Task: Find connections with filter location Laranjeiras with filter topic #Educationwith filter profile language English with filter current company SINCLUS with filter school Bangalore Jobs youth with filter industry Credit Intermediation with filter service category Real Estate with filter keywords title Receptionist
Action: Mouse moved to (487, 66)
Screenshot: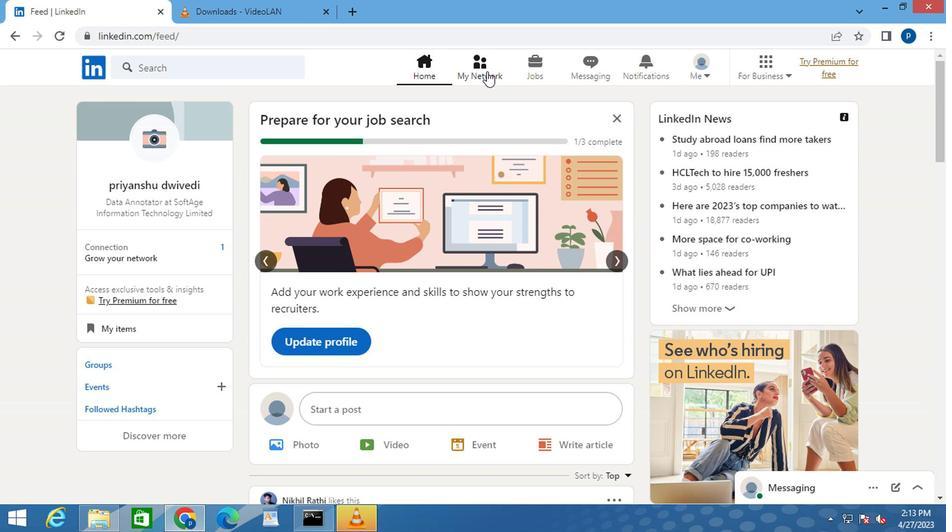
Action: Mouse pressed left at (487, 66)
Screenshot: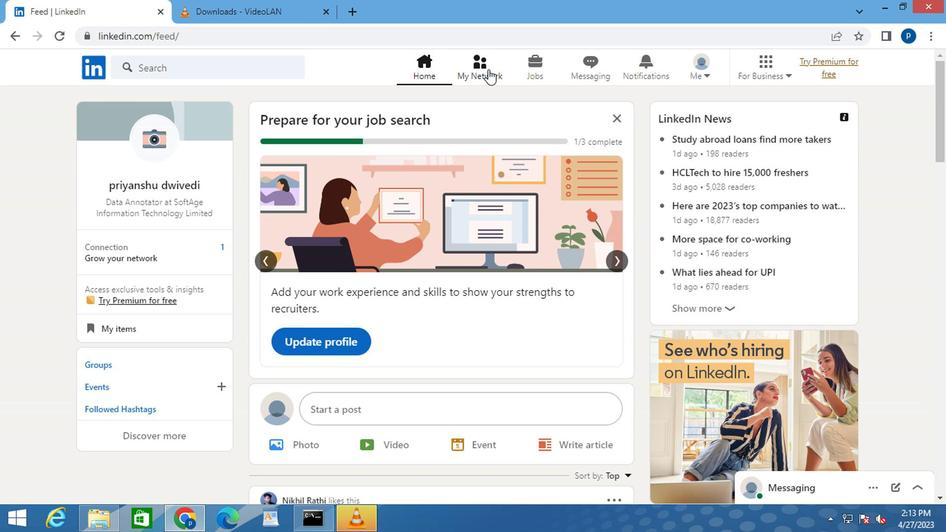 
Action: Mouse moved to (154, 143)
Screenshot: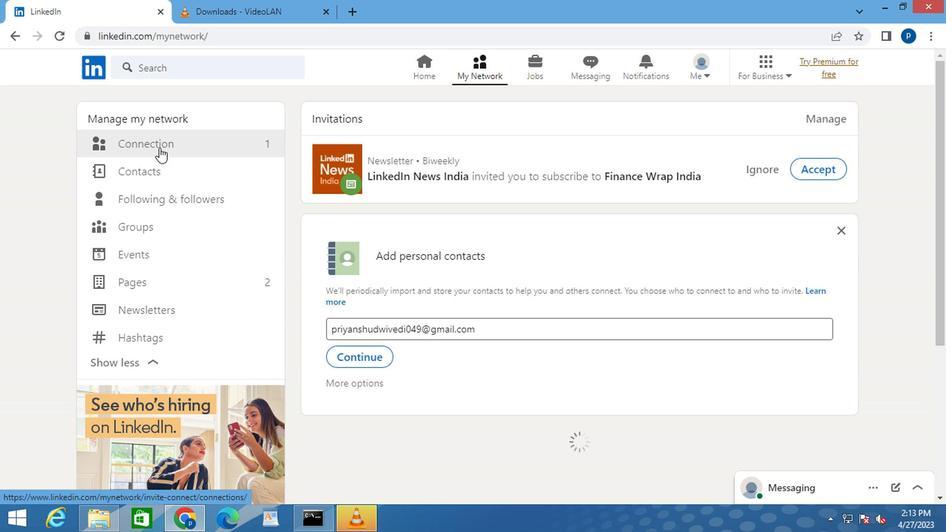
Action: Mouse pressed left at (154, 143)
Screenshot: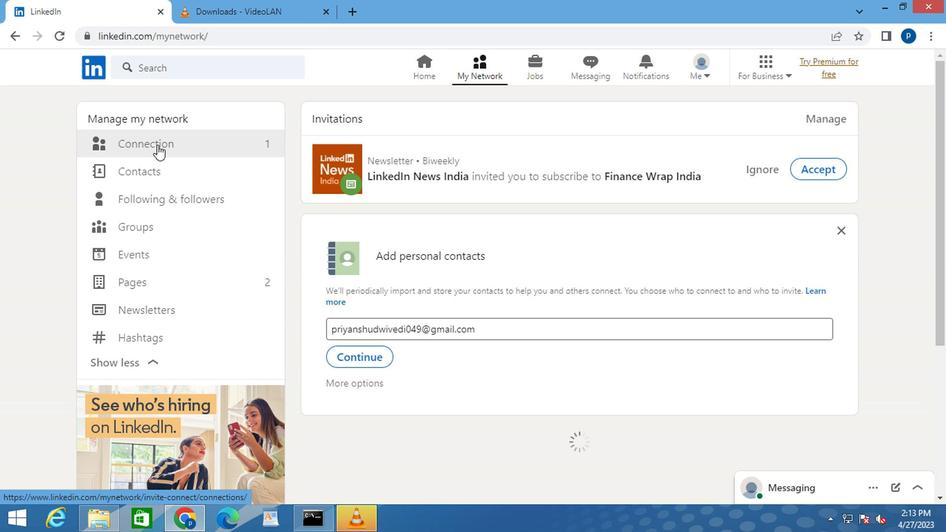 
Action: Mouse moved to (581, 144)
Screenshot: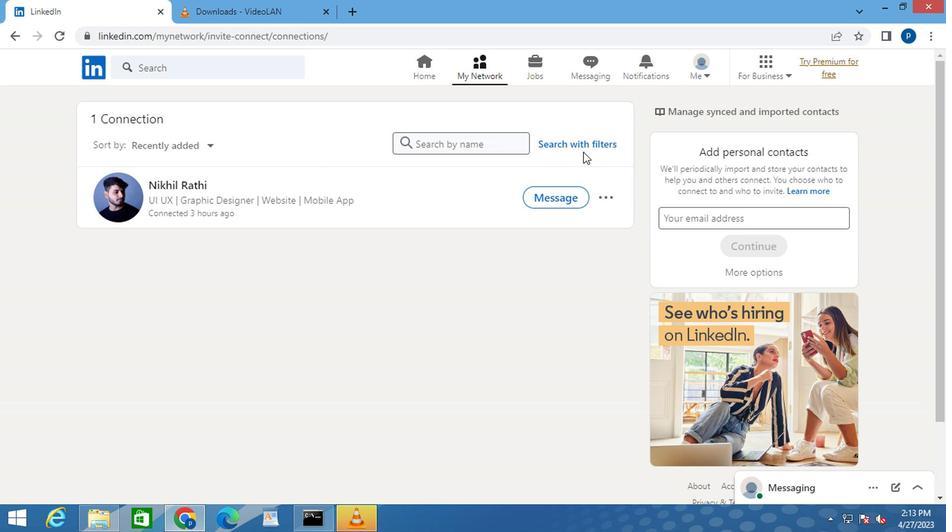 
Action: Mouse pressed left at (581, 144)
Screenshot: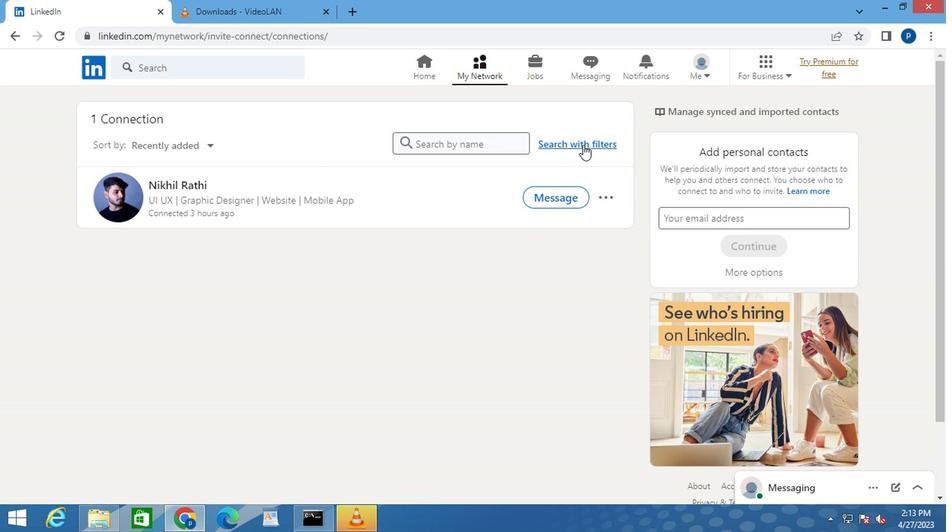 
Action: Mouse moved to (501, 107)
Screenshot: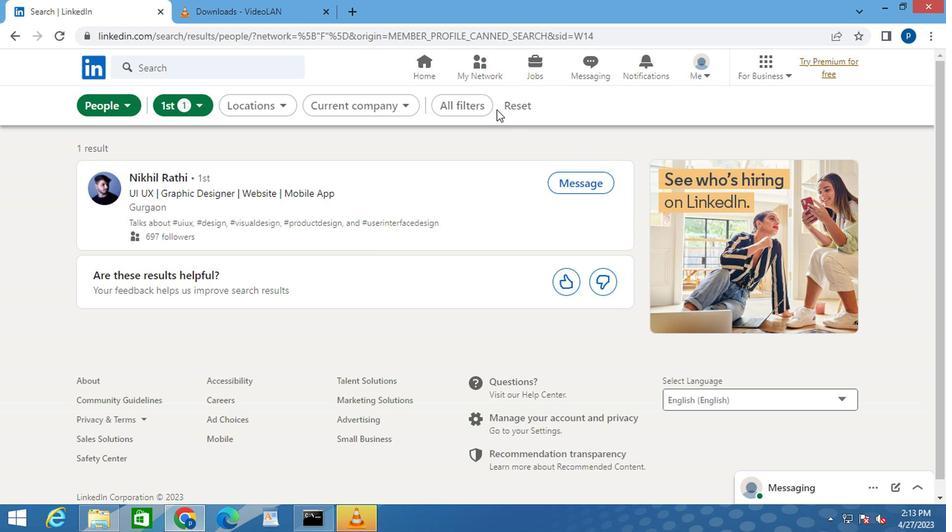 
Action: Mouse pressed left at (501, 107)
Screenshot: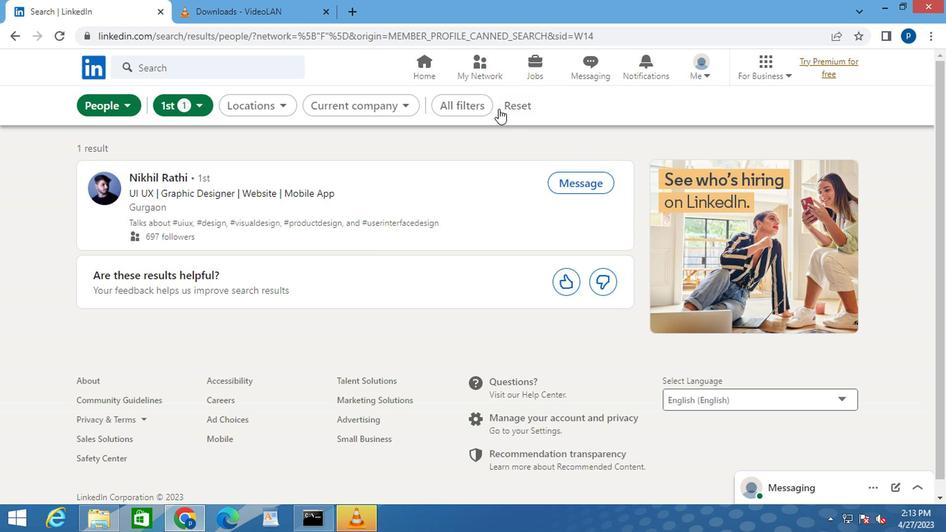 
Action: Mouse moved to (501, 107)
Screenshot: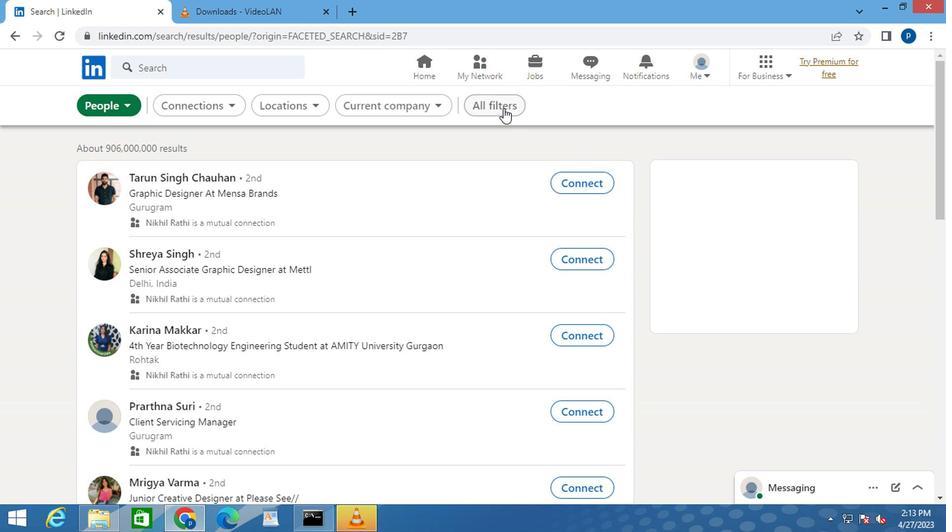 
Action: Mouse pressed left at (501, 107)
Screenshot: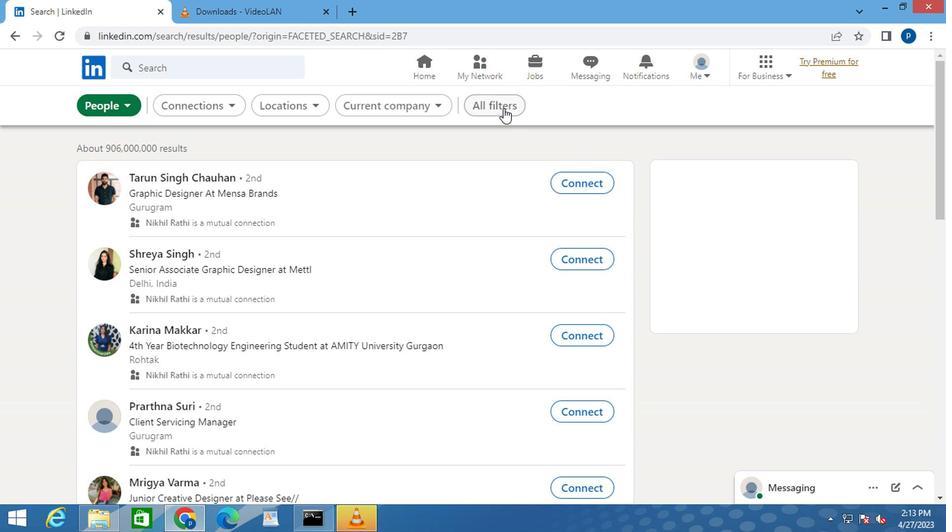 
Action: Mouse moved to (725, 300)
Screenshot: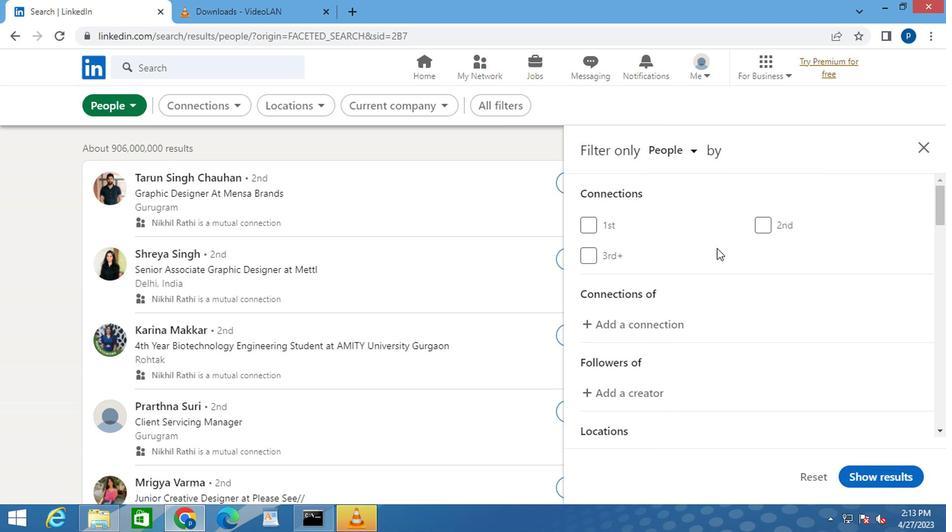 
Action: Mouse scrolled (725, 300) with delta (0, 0)
Screenshot: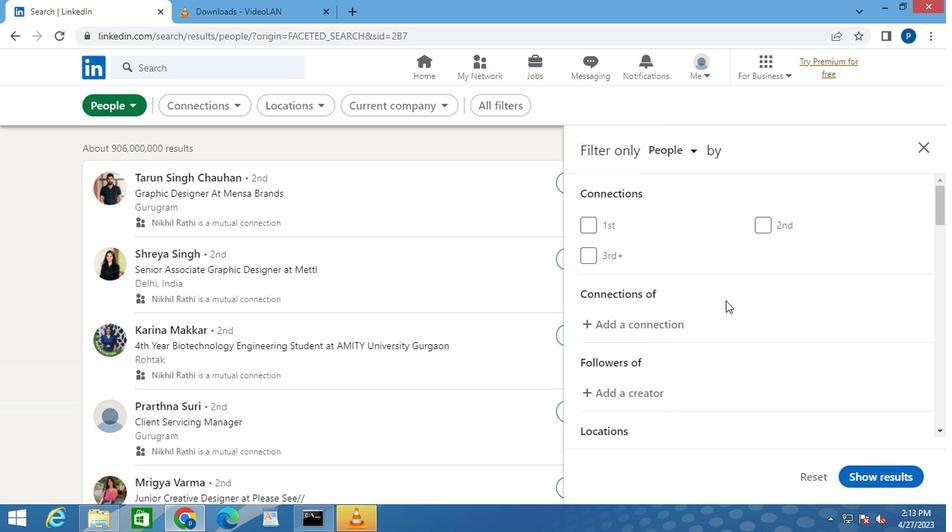 
Action: Mouse scrolled (725, 300) with delta (0, 0)
Screenshot: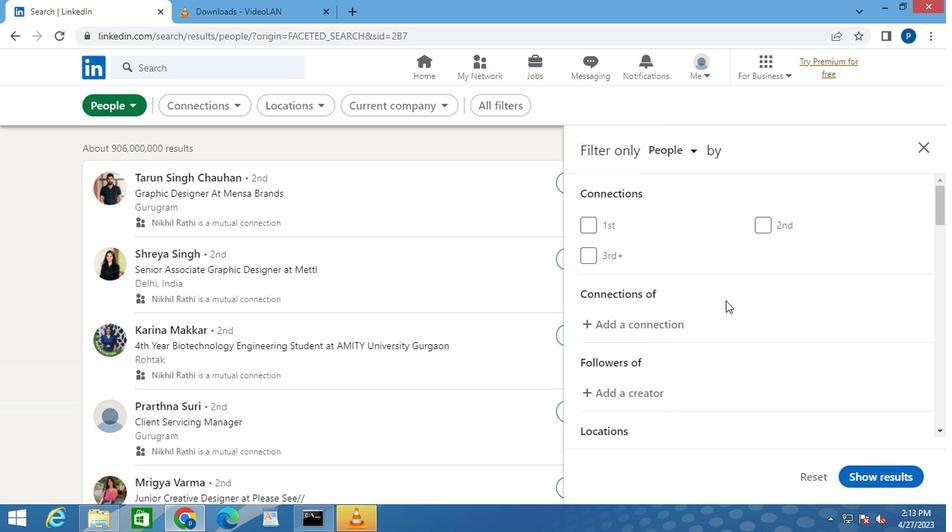 
Action: Mouse moved to (763, 326)
Screenshot: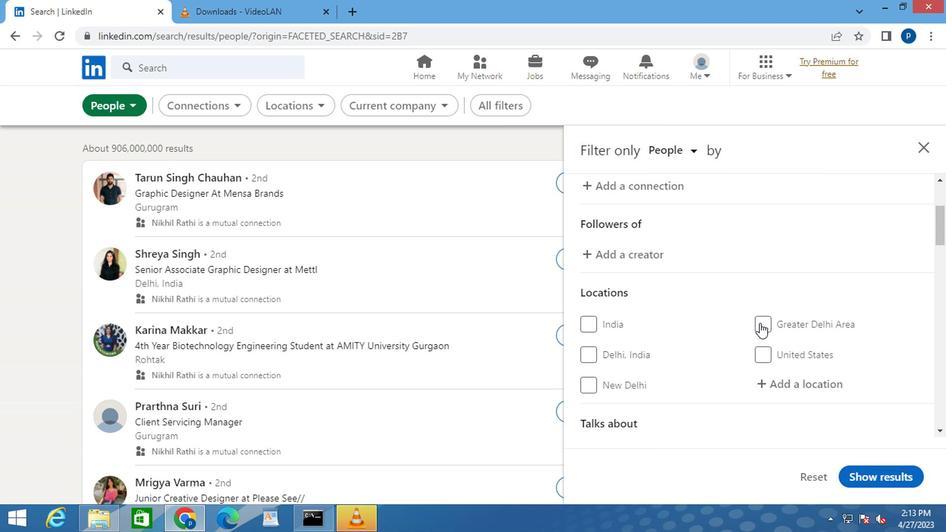 
Action: Mouse scrolled (763, 326) with delta (0, 0)
Screenshot: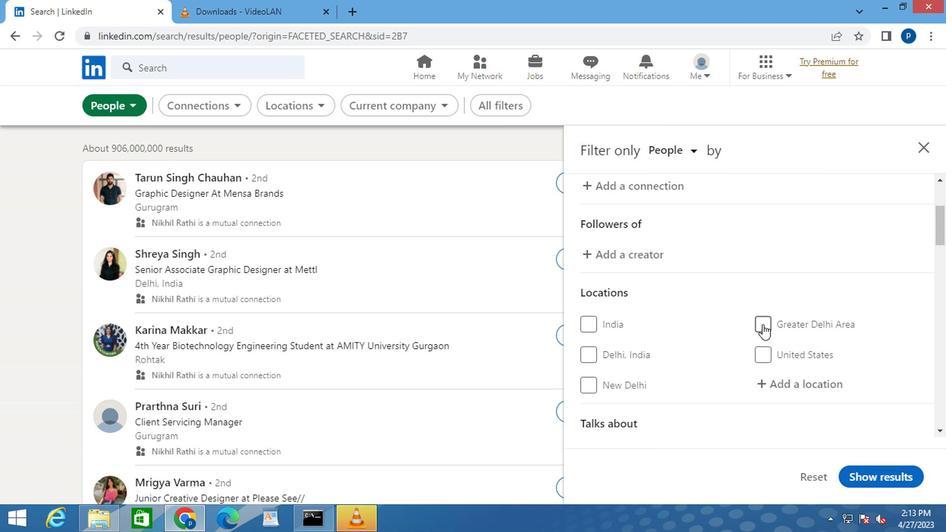 
Action: Mouse moved to (775, 319)
Screenshot: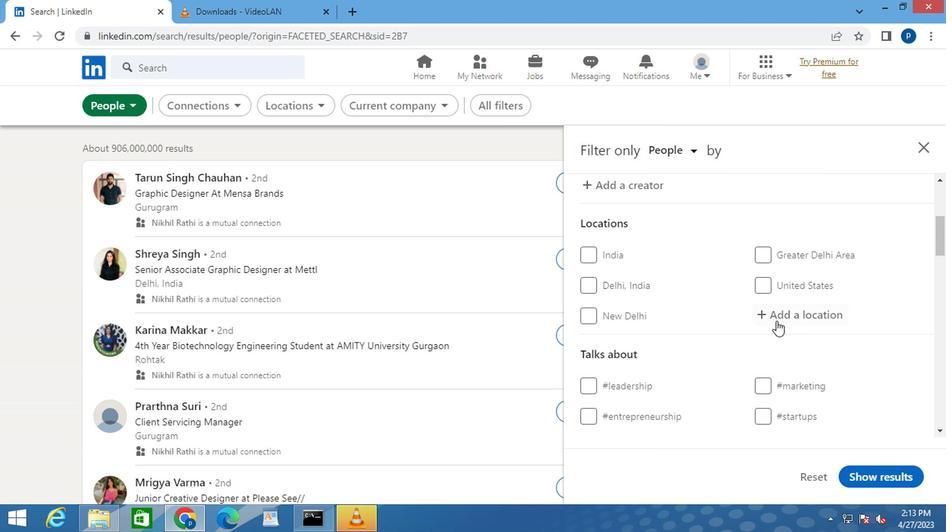 
Action: Mouse pressed left at (775, 319)
Screenshot: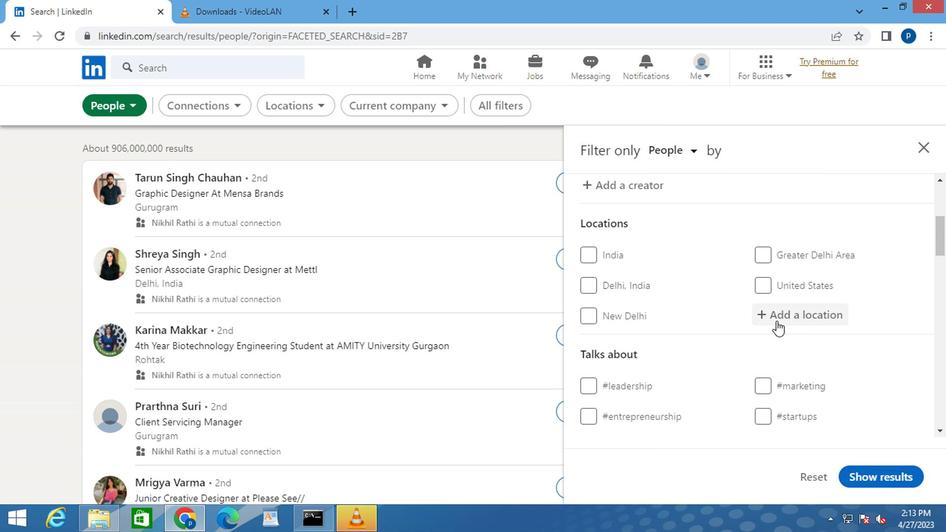 
Action: Key pressed <Key.caps_lock>l<Key.caps_lock>aranjeiras
Screenshot: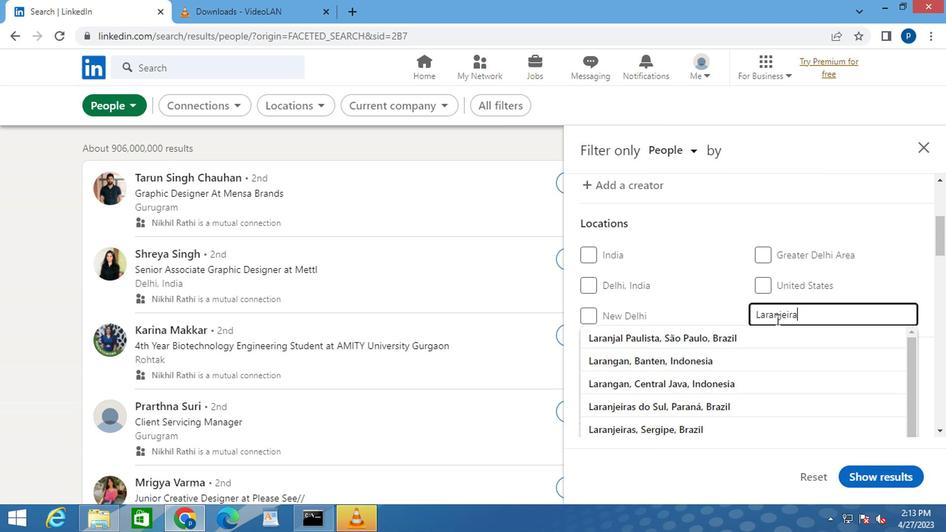 
Action: Mouse moved to (699, 338)
Screenshot: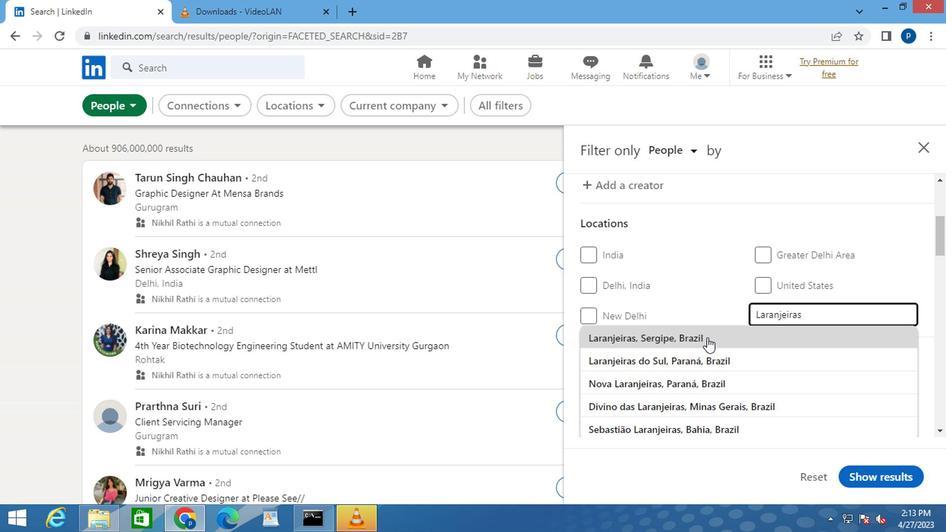 
Action: Mouse pressed left at (699, 338)
Screenshot: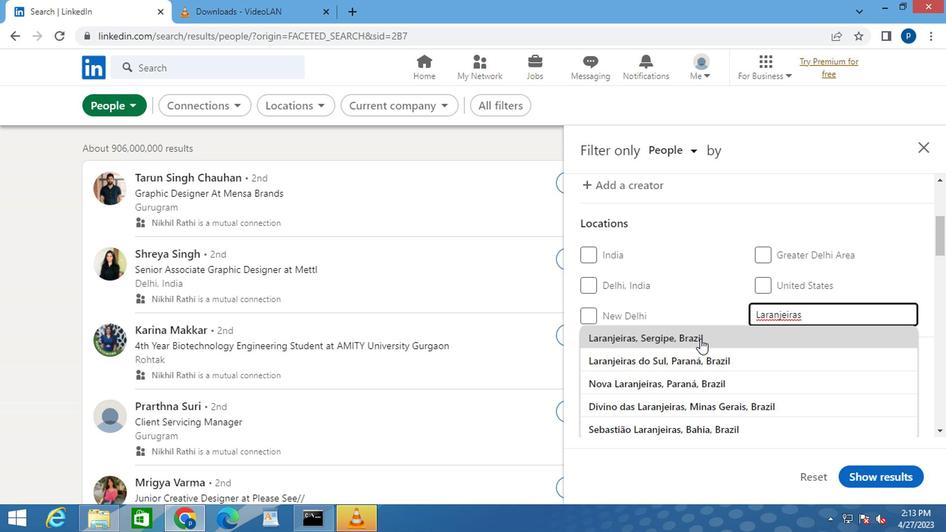 
Action: Mouse moved to (699, 338)
Screenshot: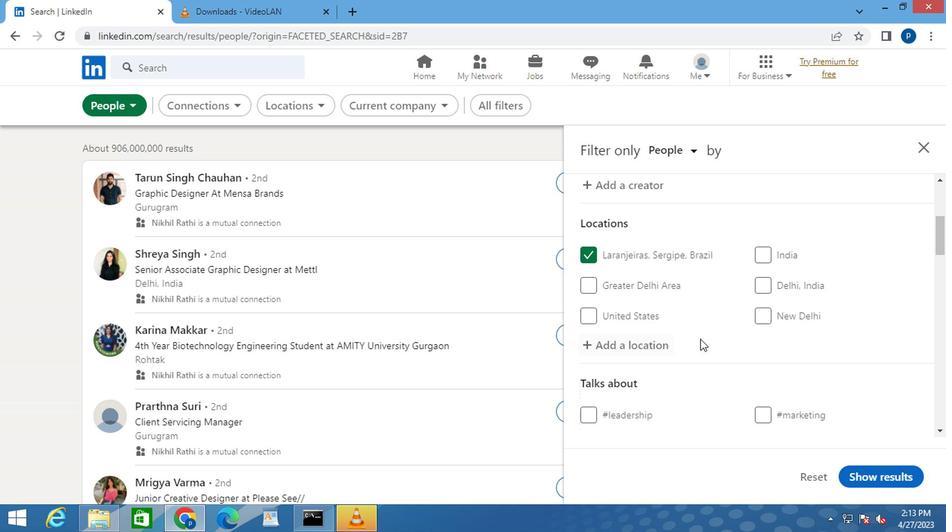 
Action: Mouse scrolled (699, 337) with delta (0, 0)
Screenshot: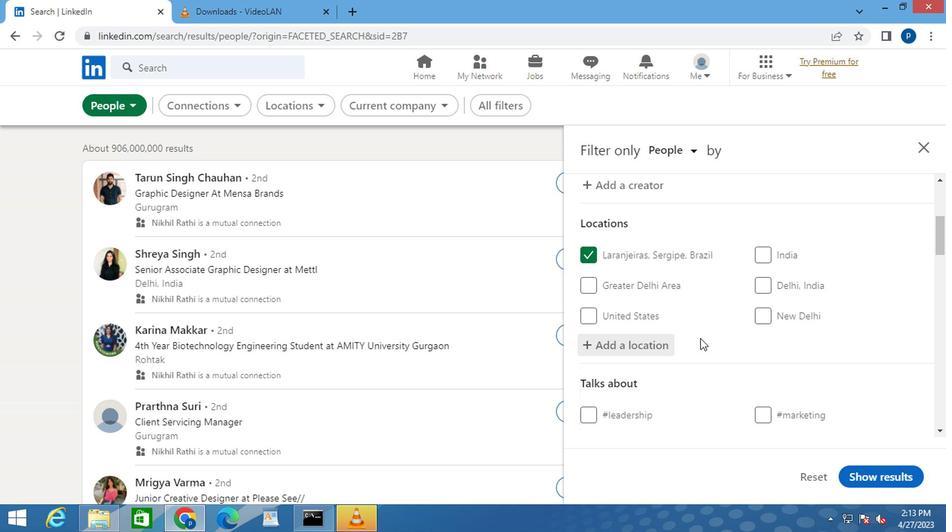 
Action: Mouse scrolled (699, 337) with delta (0, 0)
Screenshot: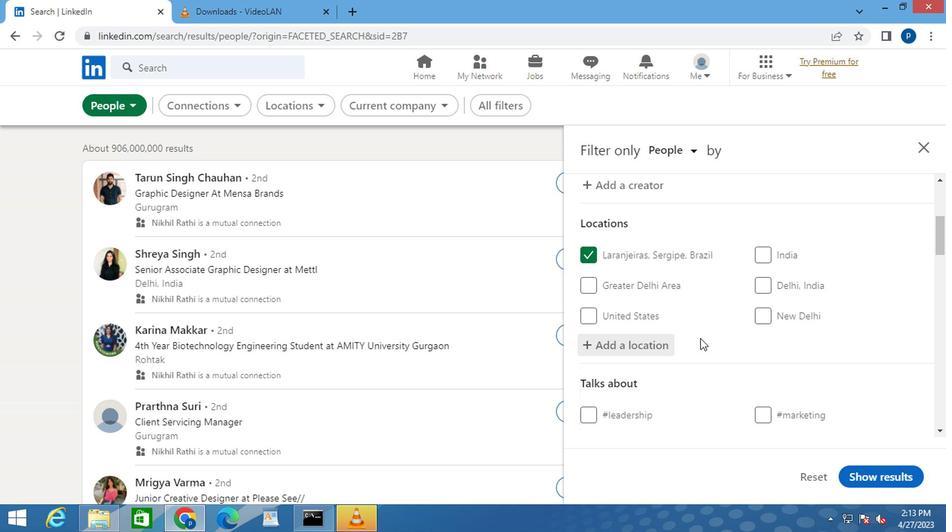 
Action: Mouse moved to (831, 345)
Screenshot: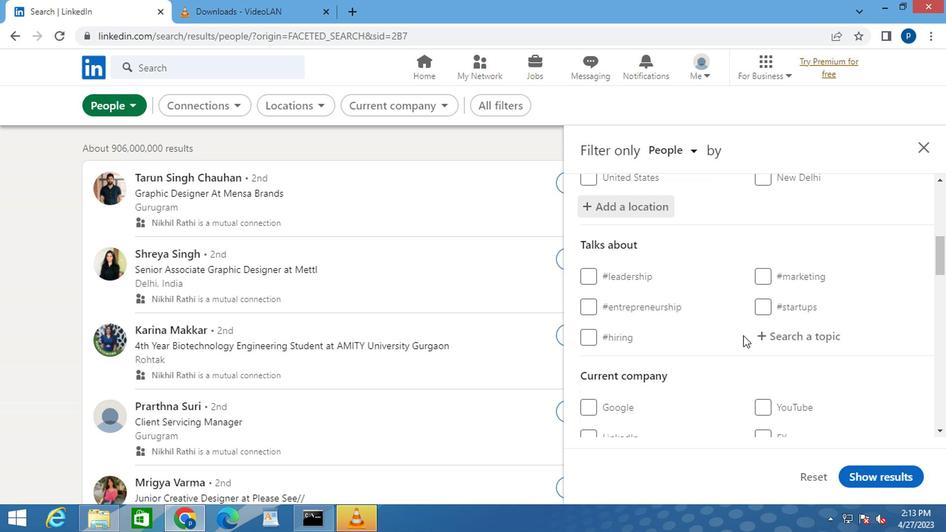 
Action: Mouse pressed left at (831, 345)
Screenshot: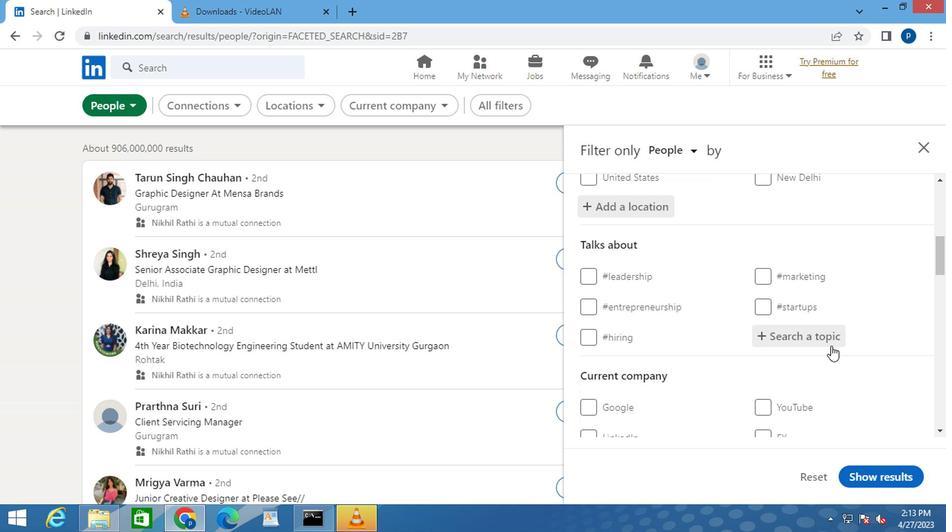 
Action: Key pressed <Key.shift>#<Key.caps_lock>E<Key.caps_lock>DUCATION
Screenshot: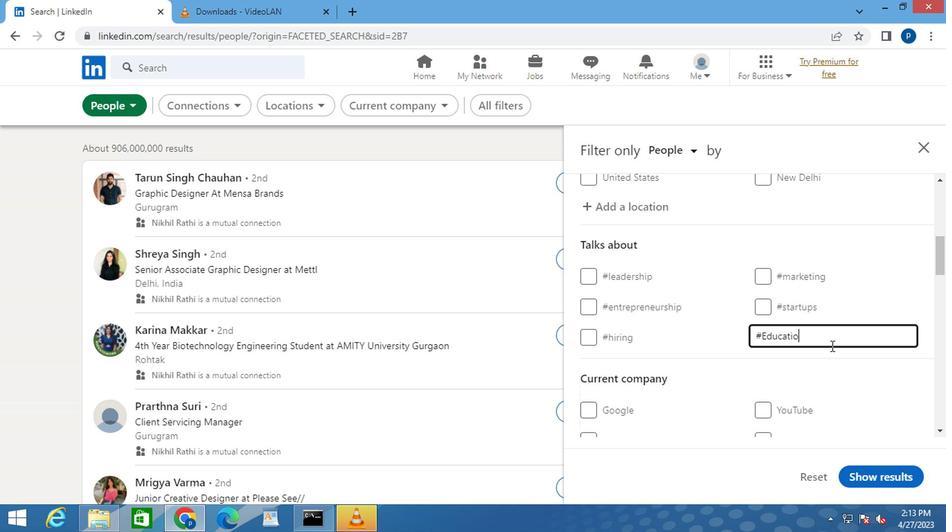 
Action: Mouse moved to (708, 369)
Screenshot: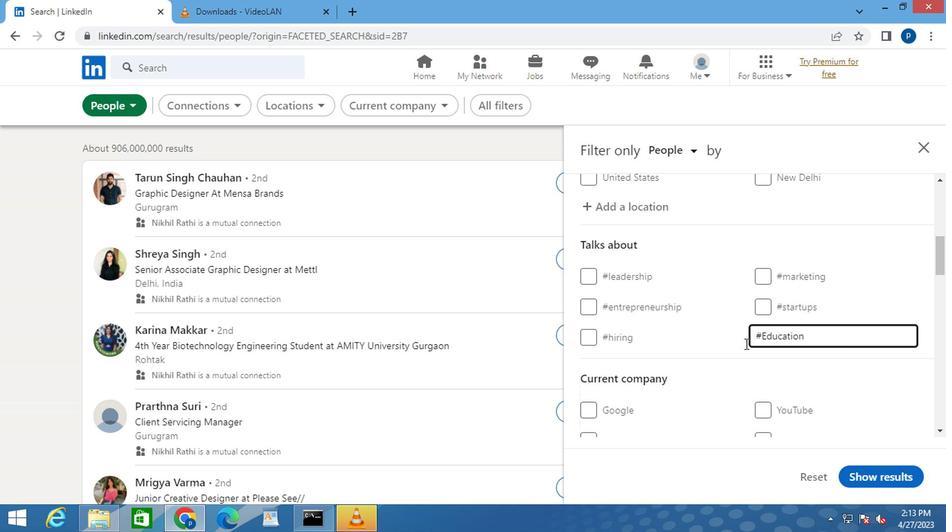 
Action: Mouse scrolled (708, 368) with delta (0, 0)
Screenshot: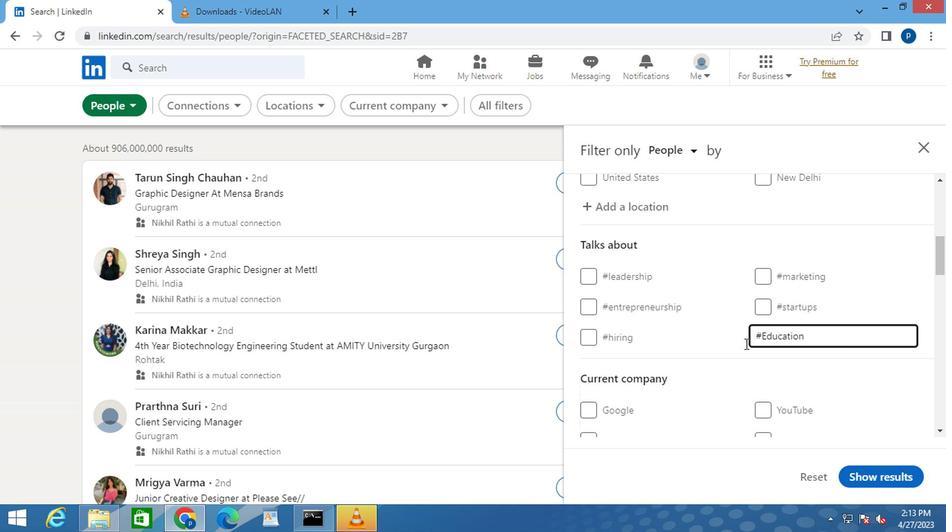 
Action: Mouse moved to (706, 370)
Screenshot: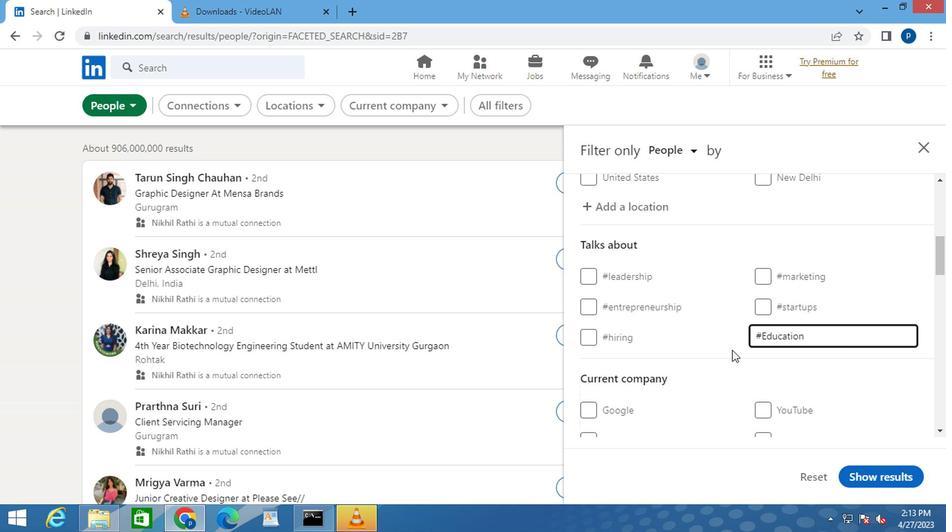 
Action: Mouse scrolled (706, 369) with delta (0, 0)
Screenshot: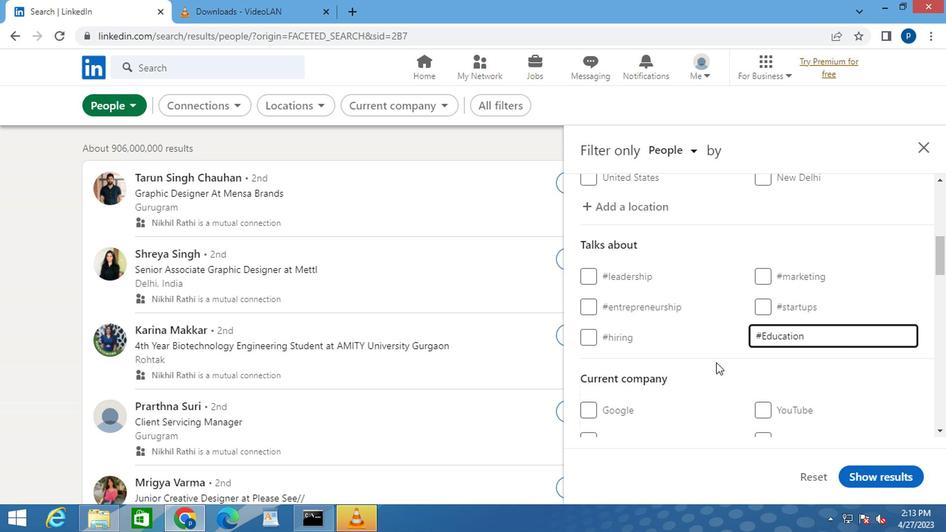 
Action: Mouse scrolled (706, 369) with delta (0, 0)
Screenshot: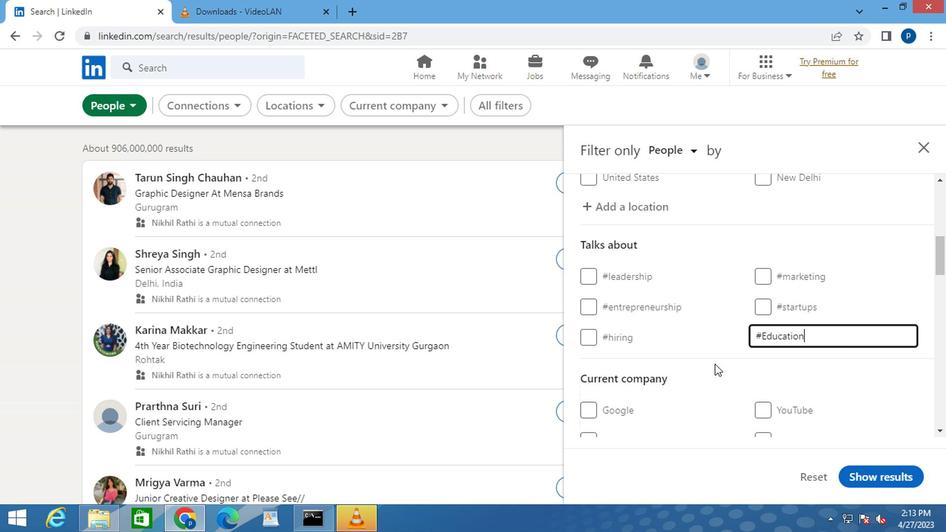 
Action: Mouse scrolled (706, 369) with delta (0, 0)
Screenshot: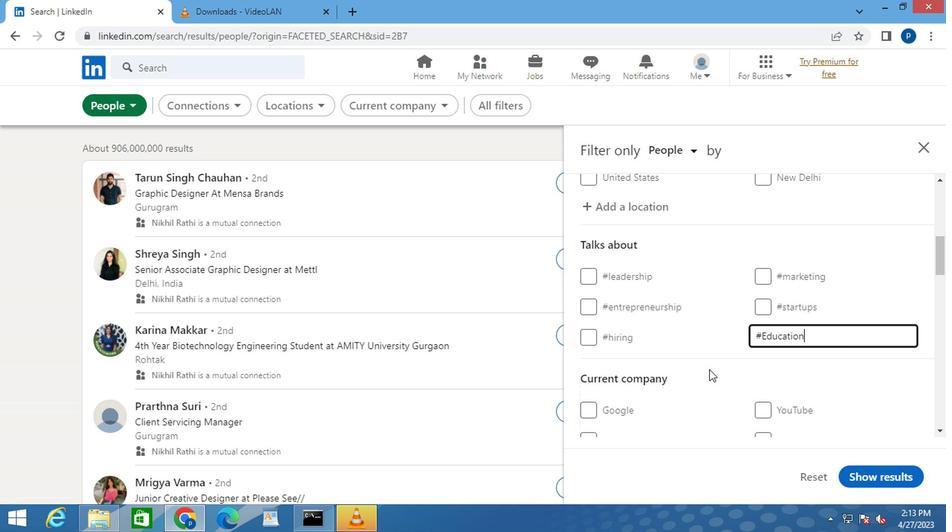 
Action: Mouse moved to (653, 360)
Screenshot: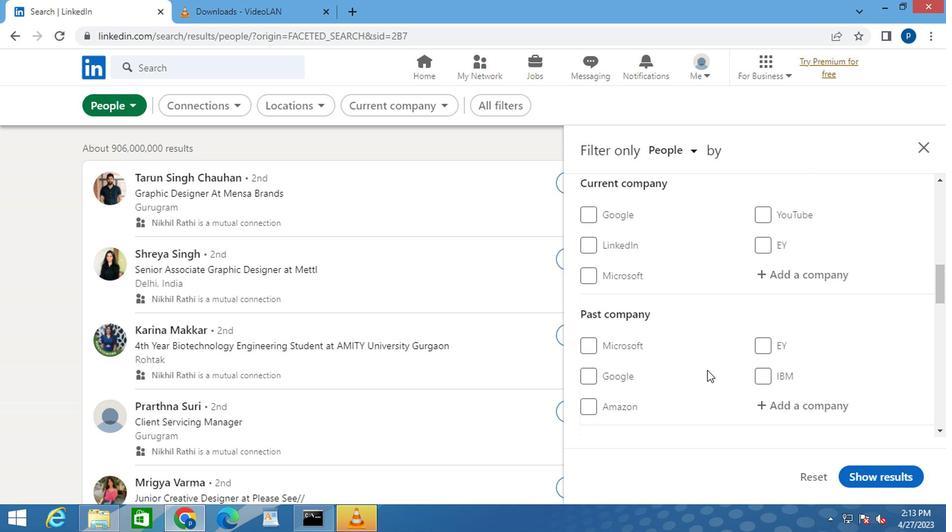 
Action: Mouse scrolled (653, 360) with delta (0, 0)
Screenshot: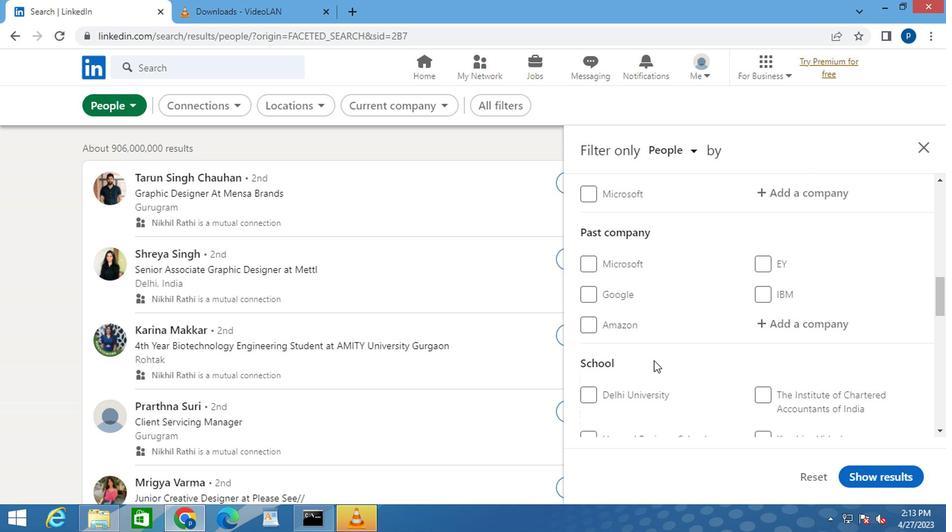 
Action: Mouse scrolled (653, 360) with delta (0, 0)
Screenshot: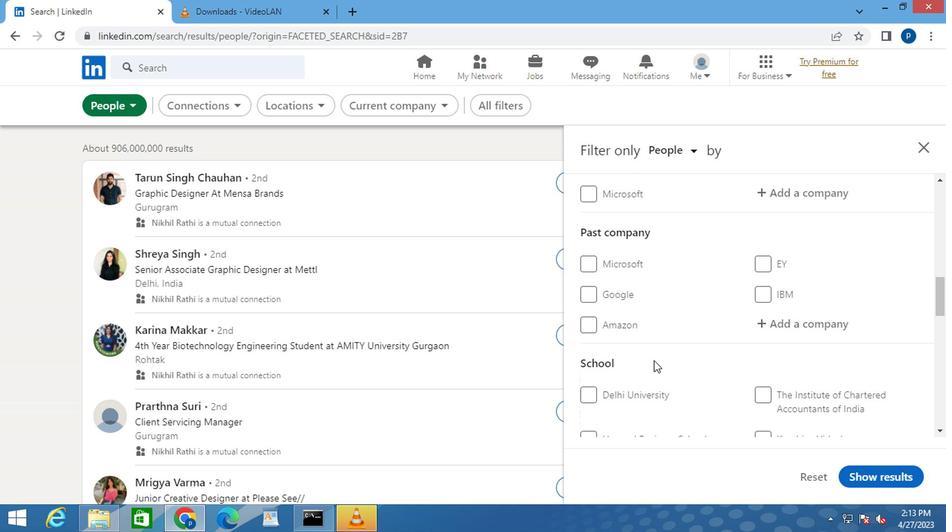 
Action: Mouse scrolled (653, 360) with delta (0, 0)
Screenshot: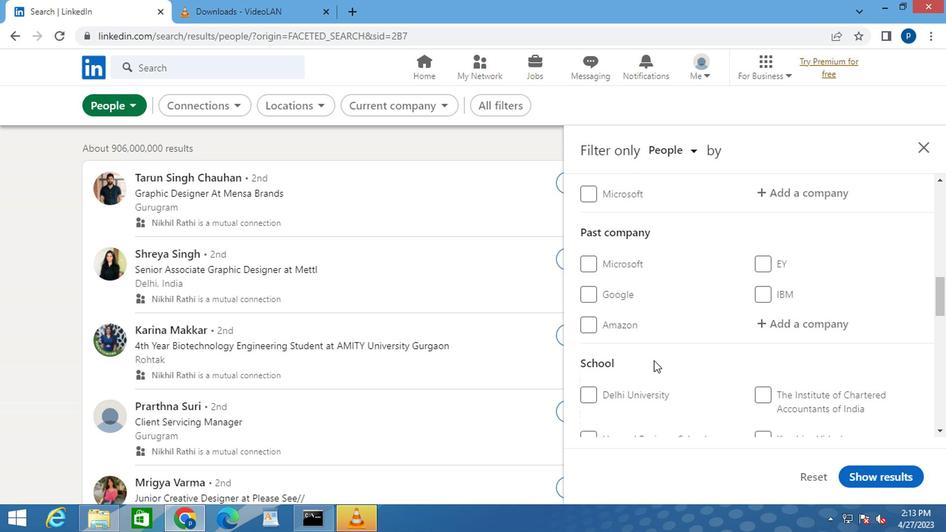 
Action: Mouse moved to (653, 359)
Screenshot: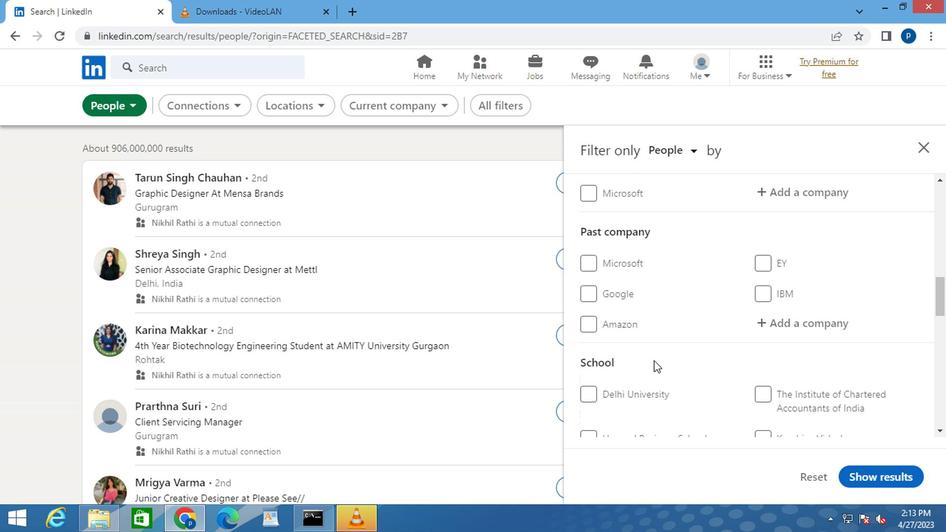 
Action: Mouse scrolled (653, 358) with delta (0, 0)
Screenshot: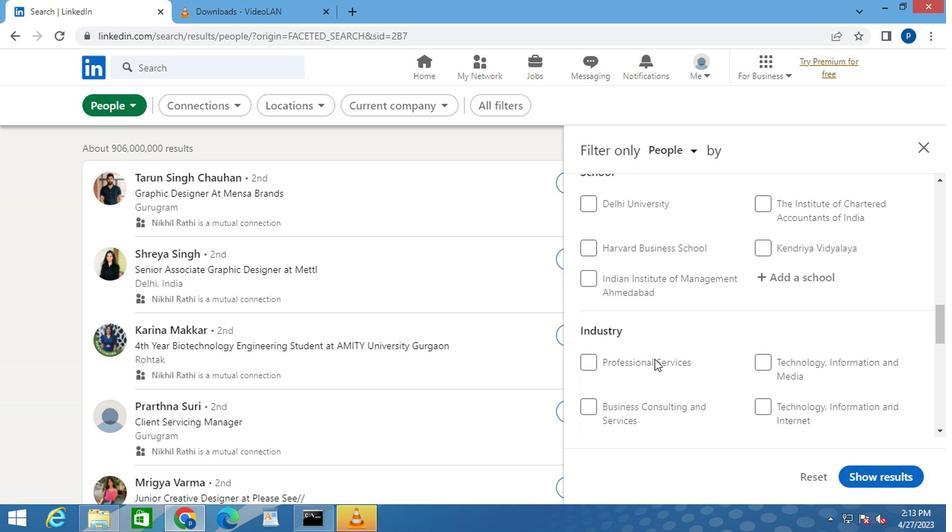
Action: Mouse scrolled (653, 358) with delta (0, 0)
Screenshot: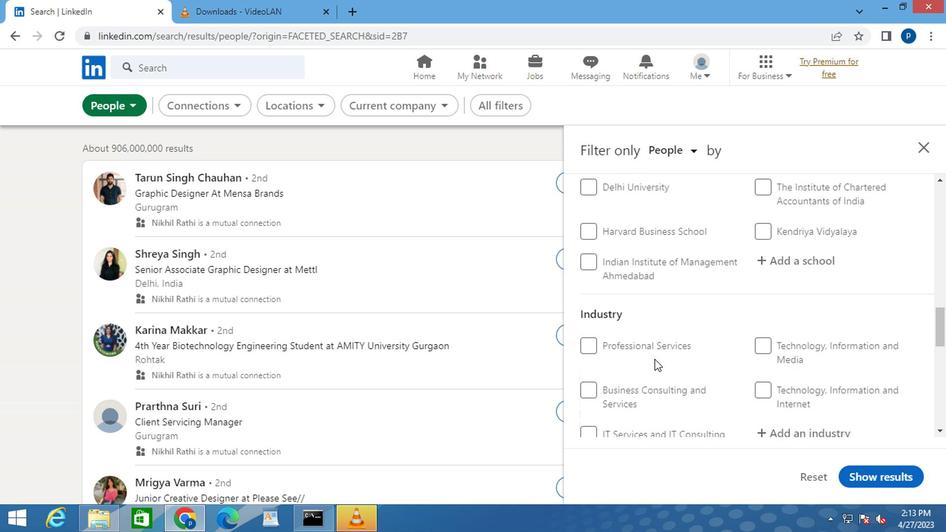
Action: Mouse moved to (591, 363)
Screenshot: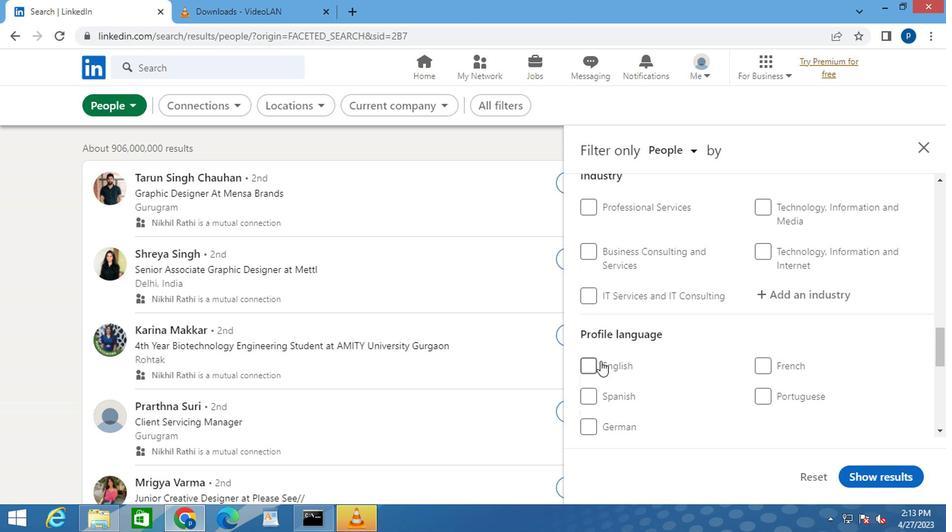 
Action: Mouse pressed left at (591, 363)
Screenshot: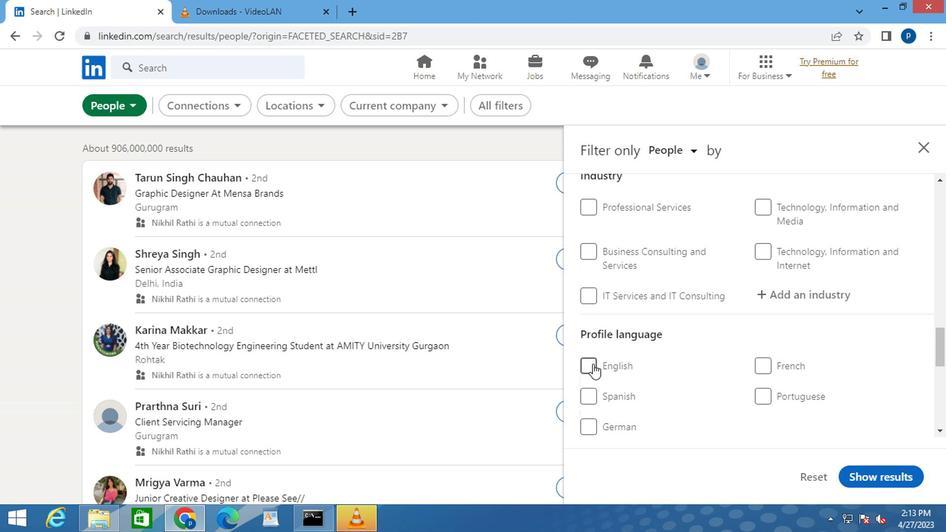 
Action: Mouse moved to (690, 323)
Screenshot: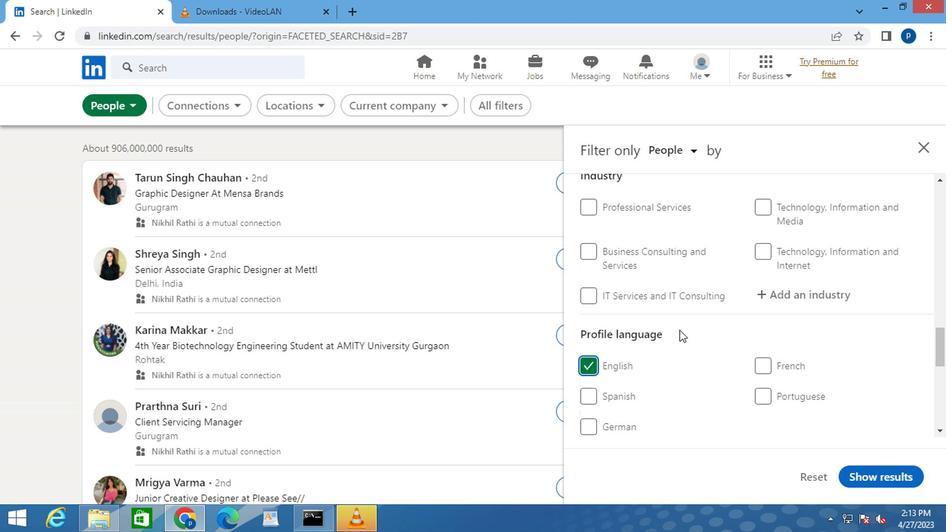
Action: Mouse scrolled (690, 323) with delta (0, 0)
Screenshot: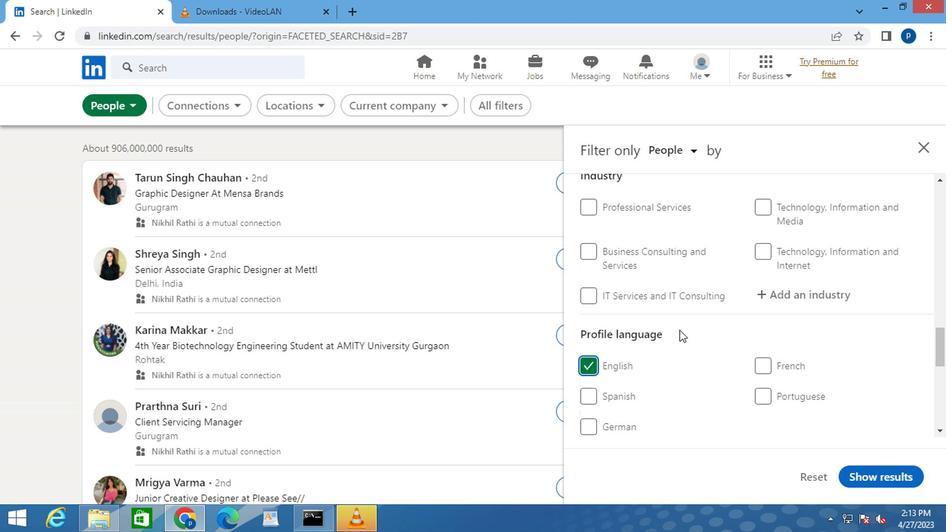 
Action: Mouse scrolled (690, 323) with delta (0, 0)
Screenshot: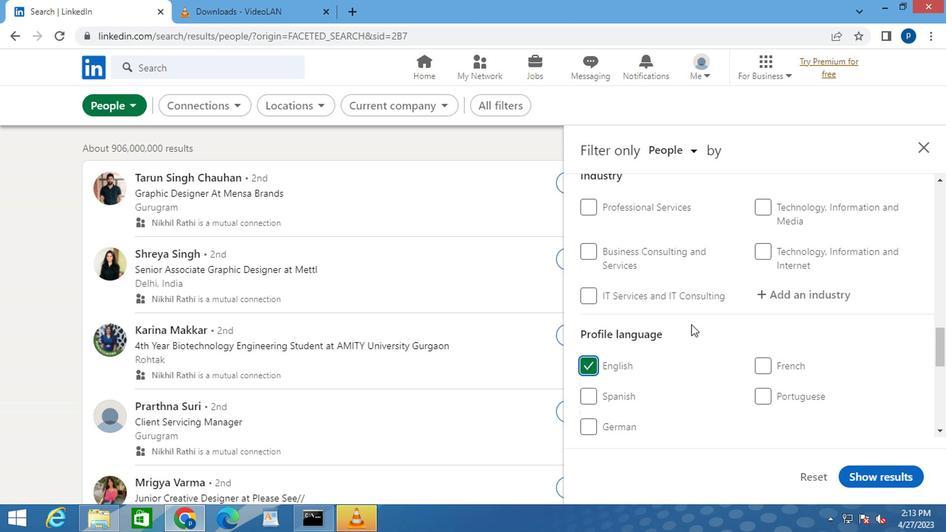 
Action: Mouse scrolled (690, 323) with delta (0, 0)
Screenshot: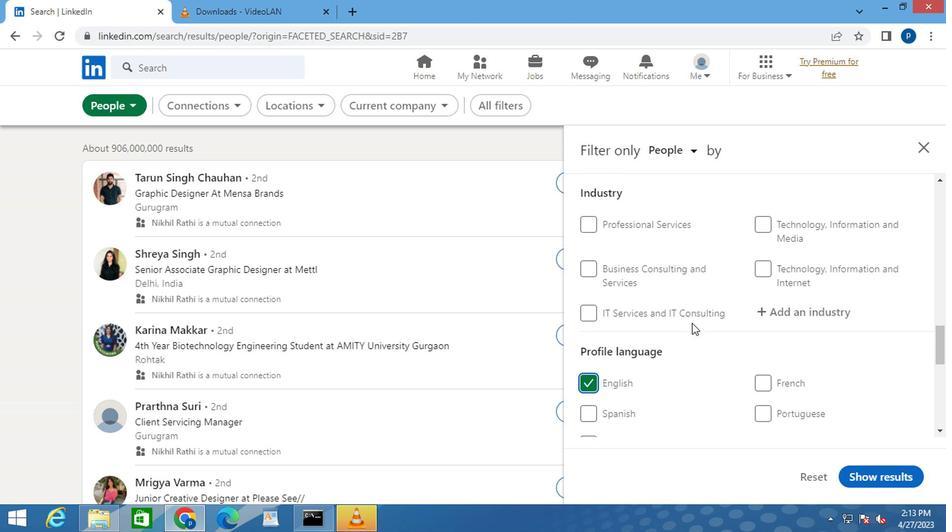 
Action: Mouse scrolled (690, 323) with delta (0, 0)
Screenshot: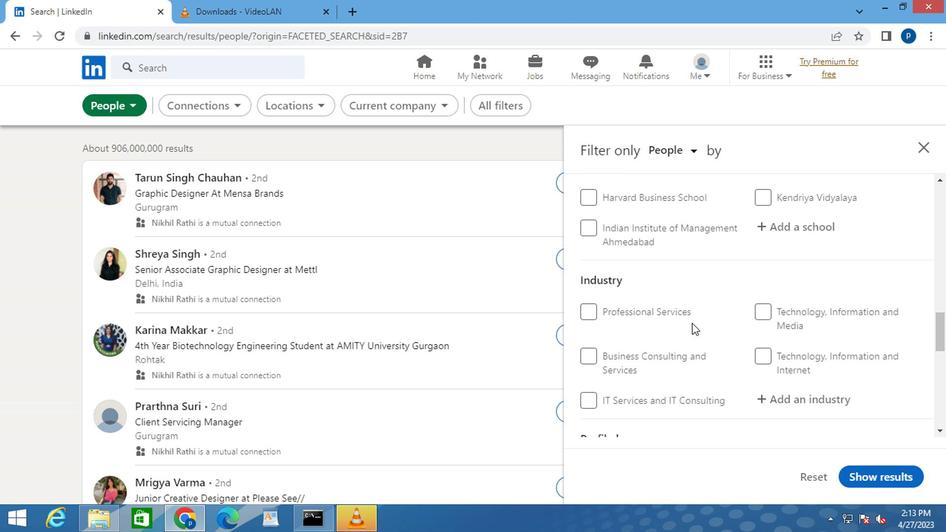 
Action: Mouse scrolled (690, 323) with delta (0, 0)
Screenshot: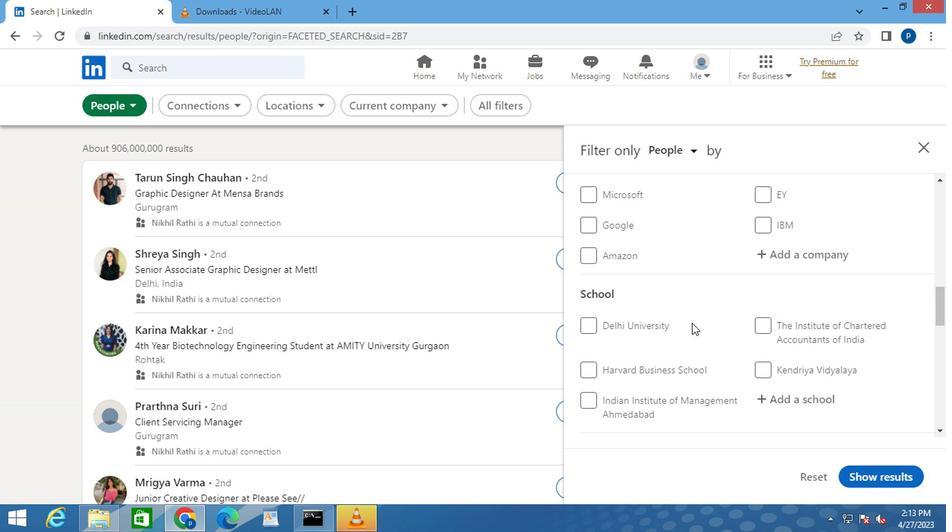 
Action: Mouse scrolled (690, 323) with delta (0, 0)
Screenshot: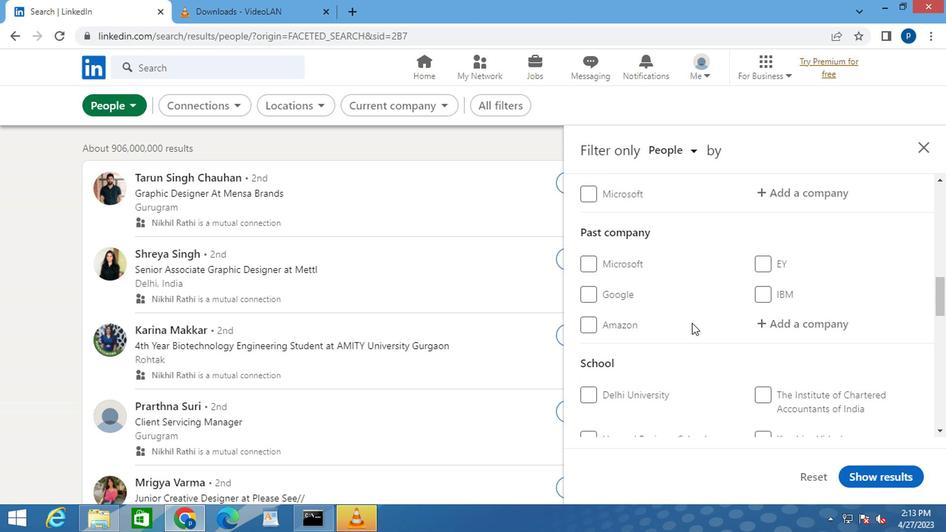 
Action: Mouse scrolled (690, 323) with delta (0, 0)
Screenshot: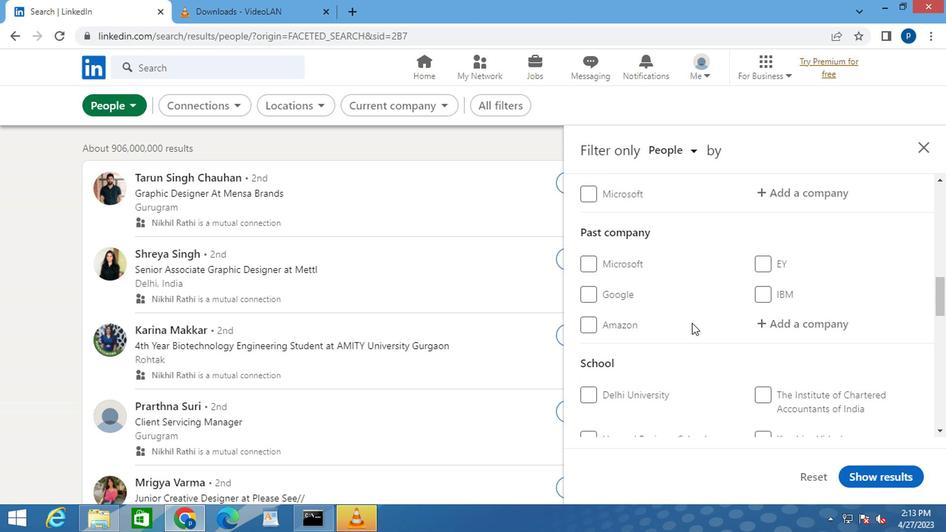 
Action: Mouse moved to (782, 334)
Screenshot: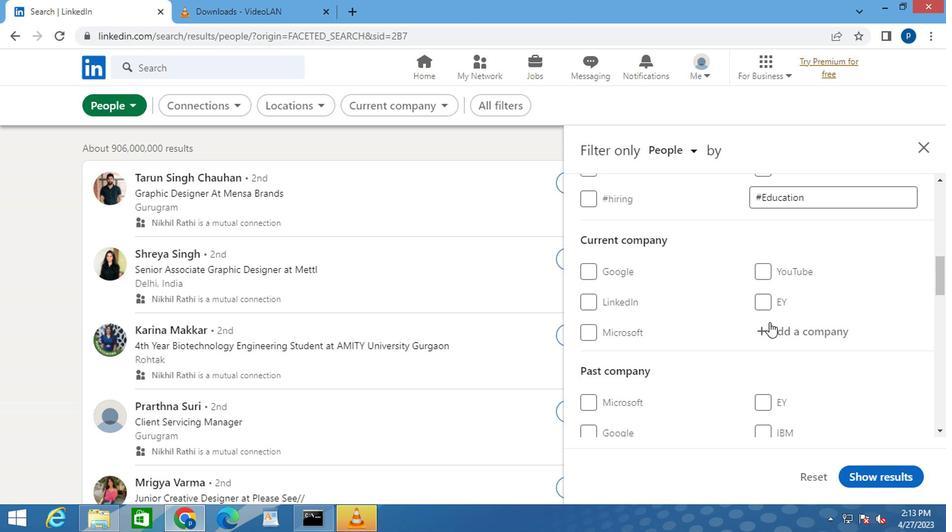 
Action: Mouse pressed left at (782, 334)
Screenshot: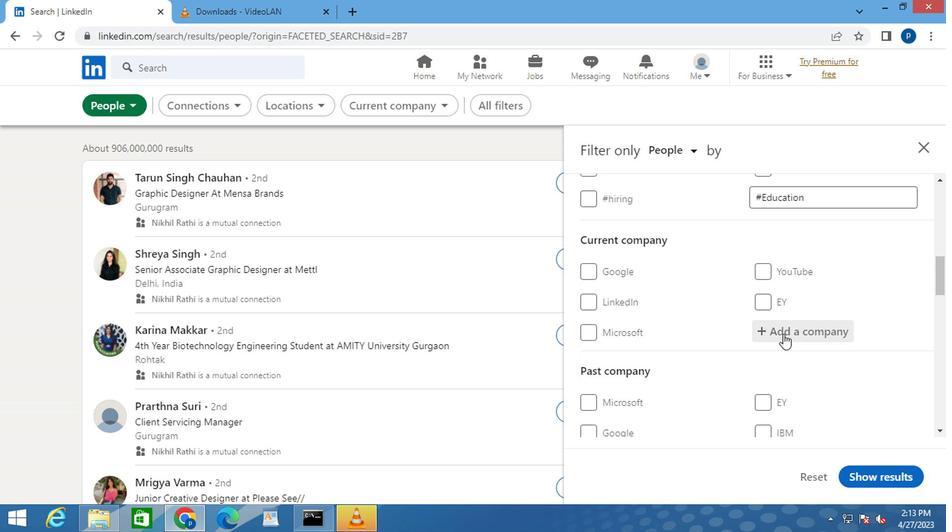 
Action: Key pressed <Key.caps_lock>SINCLU
Screenshot: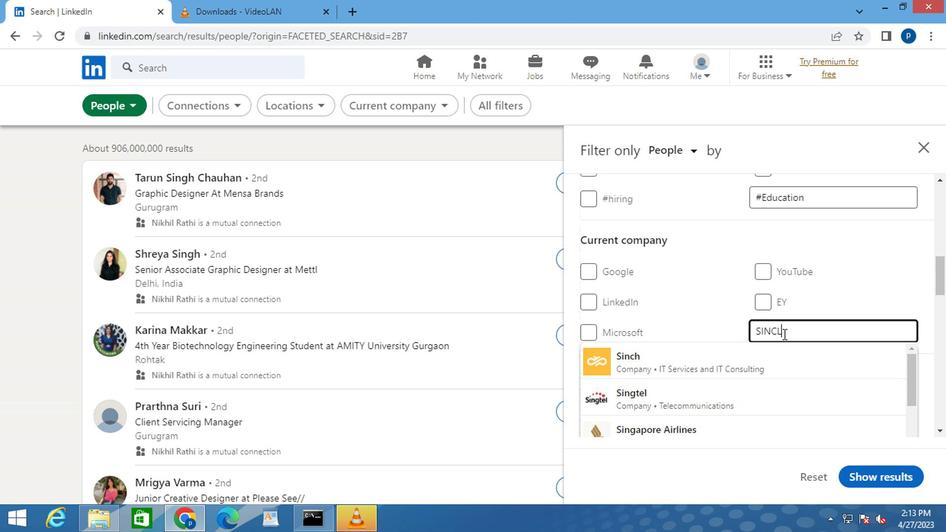
Action: Mouse moved to (663, 360)
Screenshot: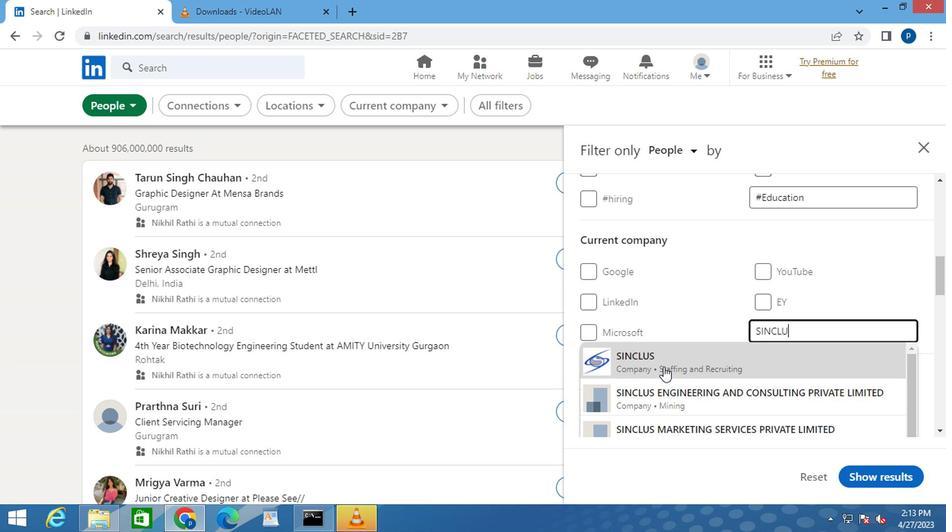
Action: Mouse pressed left at (663, 360)
Screenshot: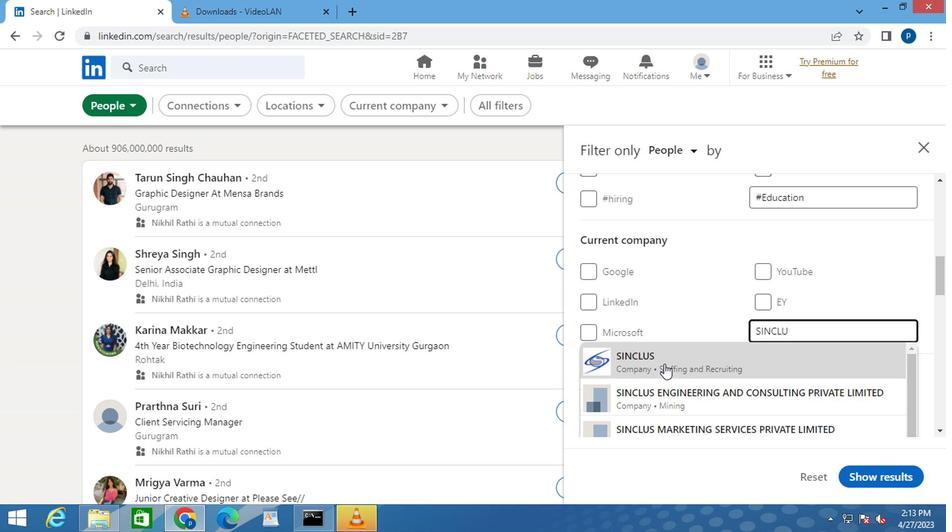 
Action: Mouse moved to (663, 359)
Screenshot: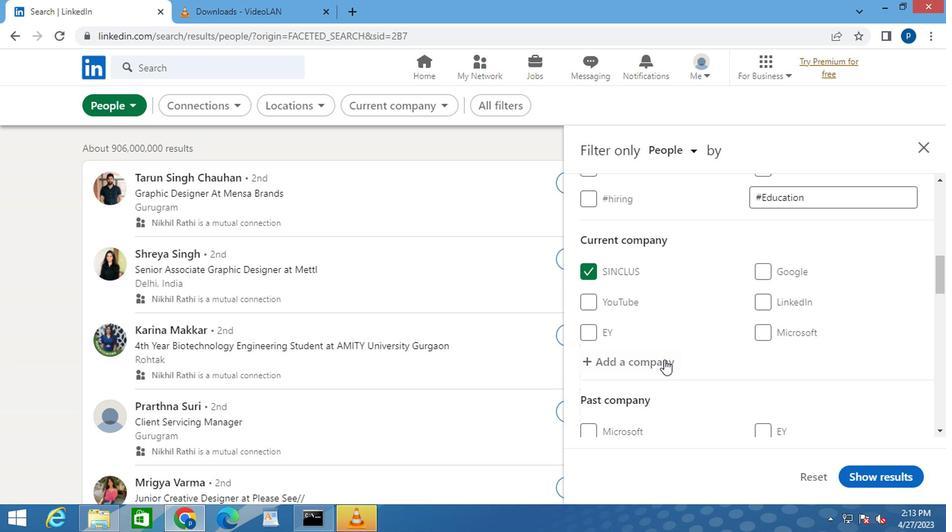 
Action: Mouse scrolled (663, 358) with delta (0, 0)
Screenshot: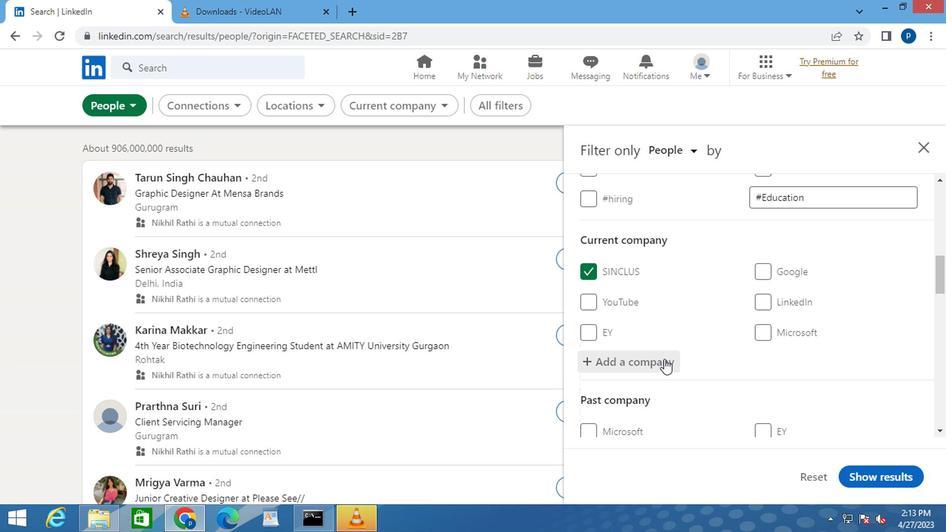 
Action: Mouse scrolled (663, 358) with delta (0, 0)
Screenshot: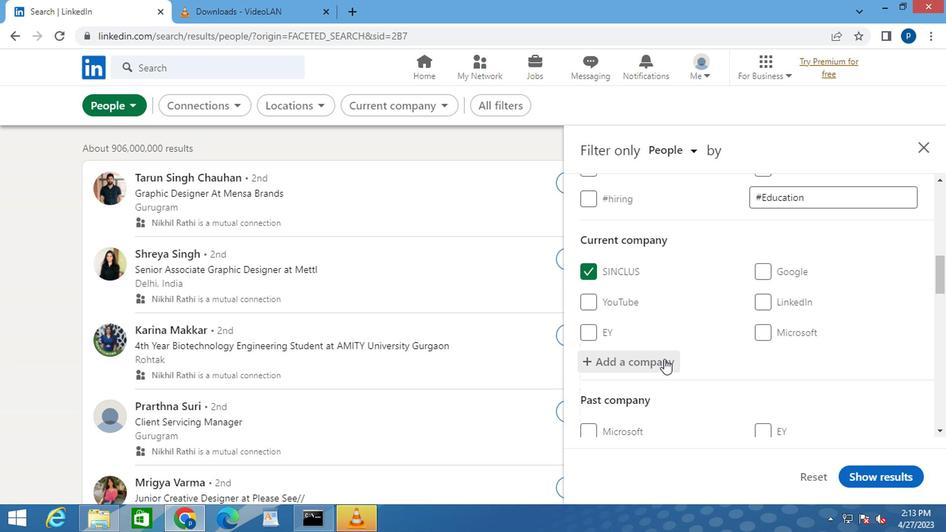 
Action: Mouse moved to (732, 366)
Screenshot: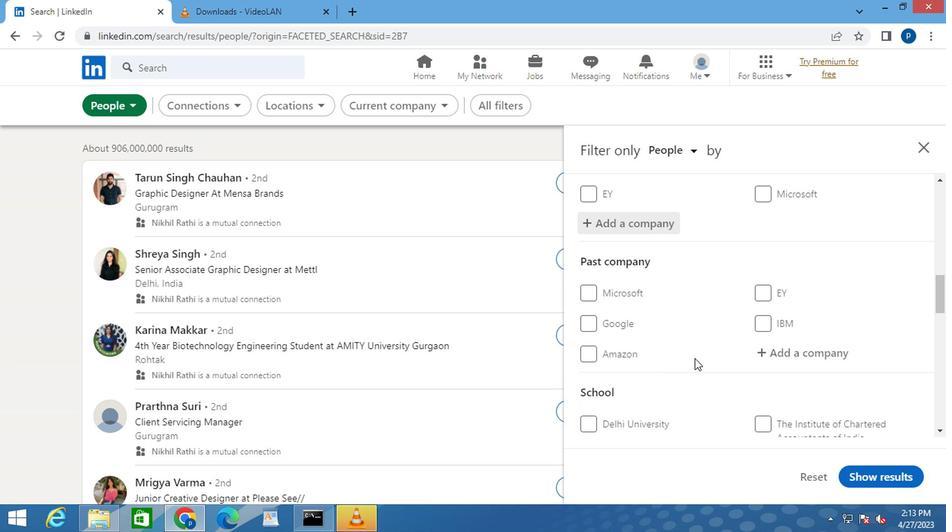 
Action: Mouse scrolled (732, 365) with delta (0, 0)
Screenshot: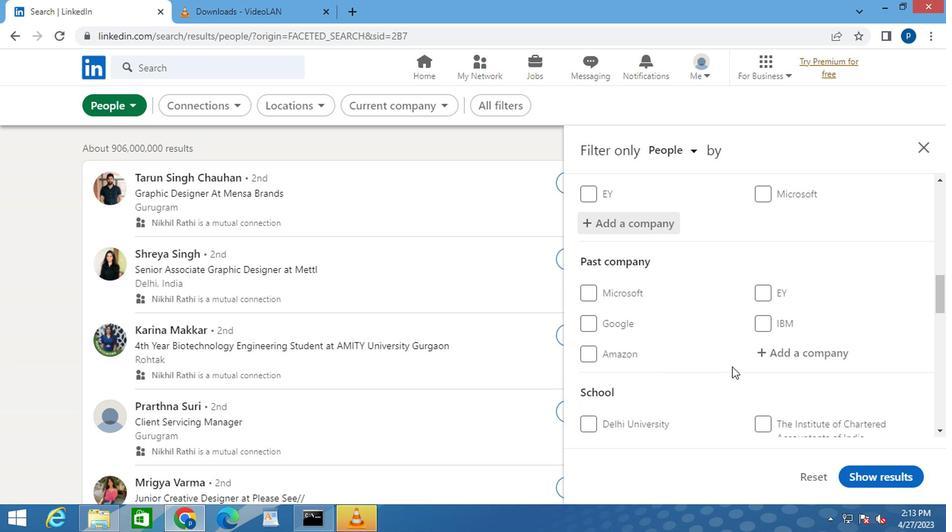 
Action: Mouse moved to (753, 375)
Screenshot: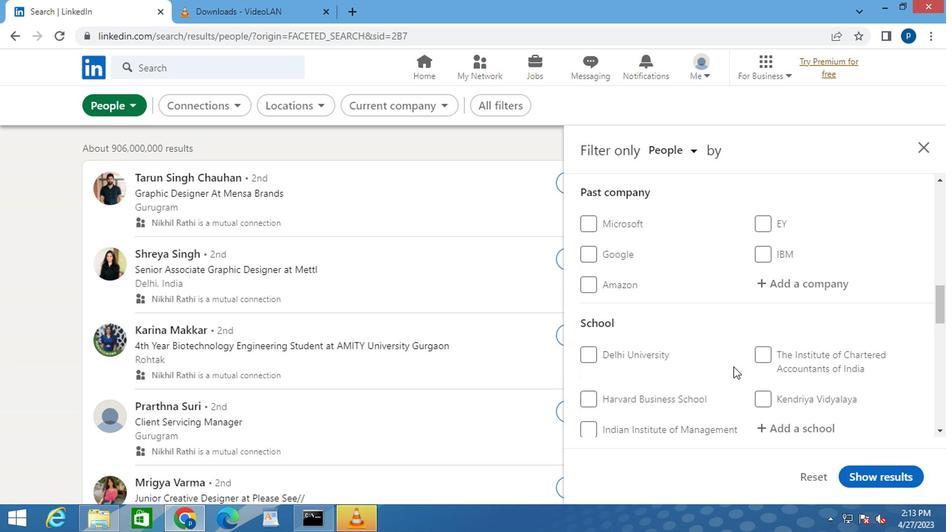
Action: Mouse scrolled (753, 374) with delta (0, 0)
Screenshot: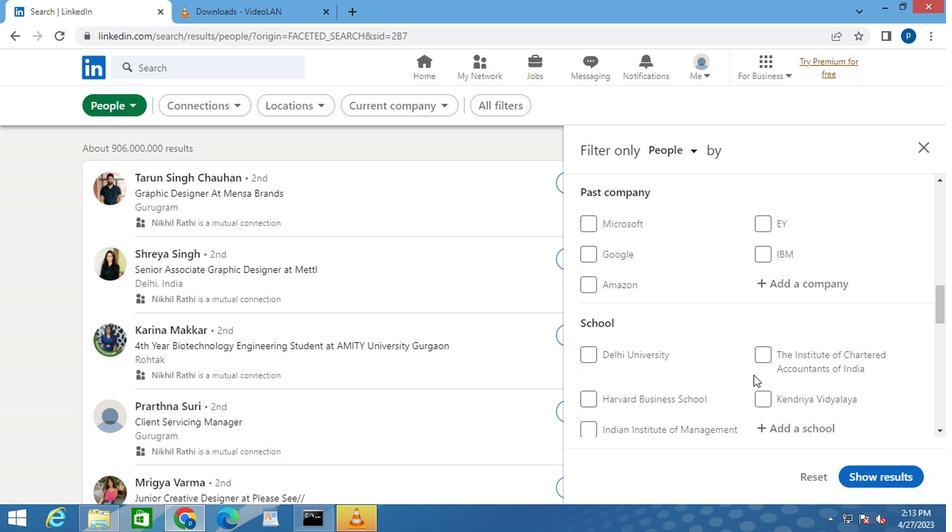 
Action: Mouse moved to (770, 360)
Screenshot: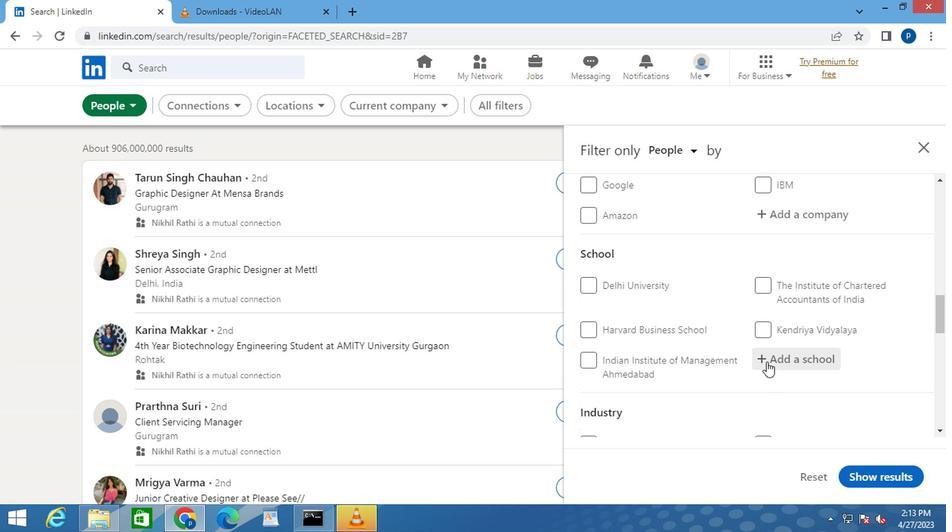 
Action: Mouse pressed left at (770, 360)
Screenshot: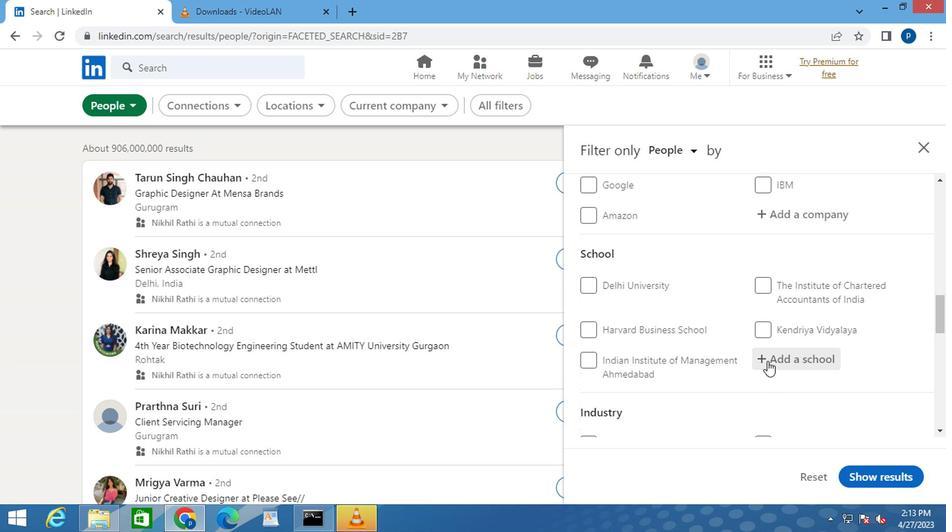 
Action: Key pressed B<Key.caps_lock>ANGALORE<Key.space>
Screenshot: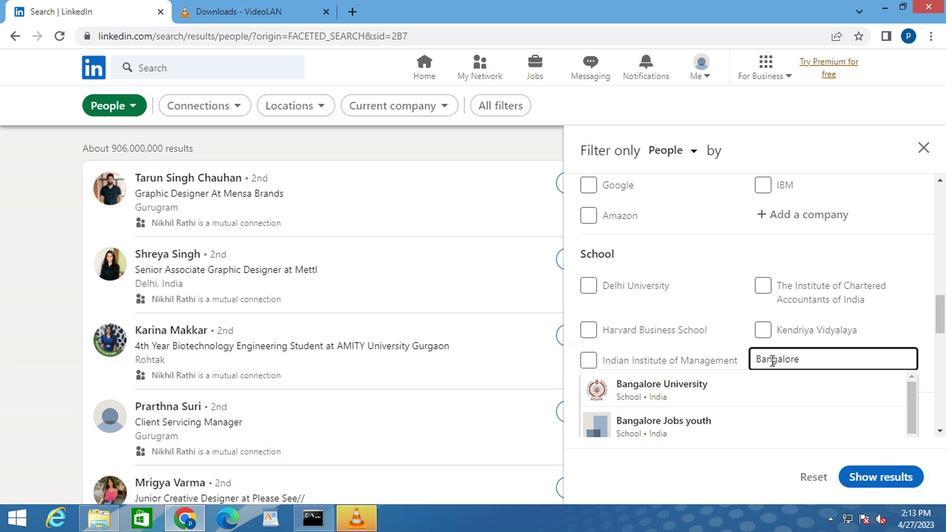 
Action: Mouse moved to (667, 423)
Screenshot: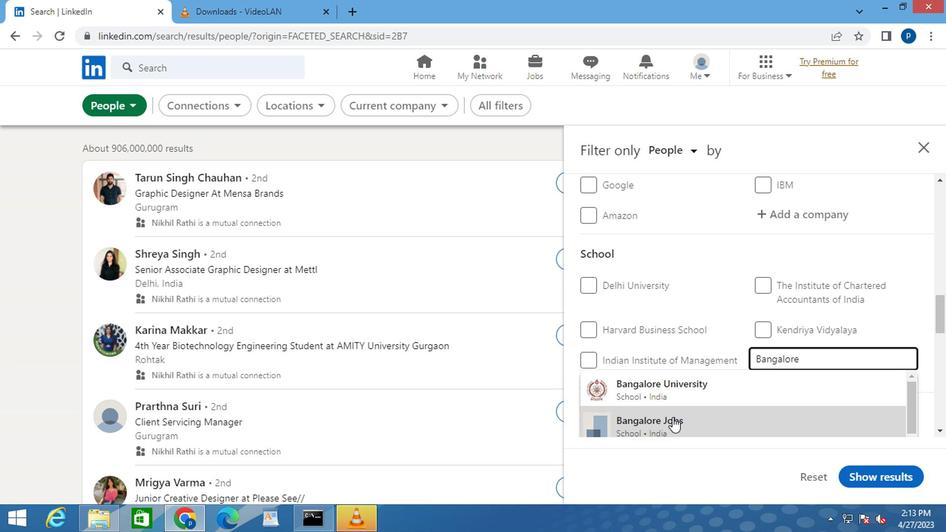 
Action: Mouse pressed left at (667, 423)
Screenshot: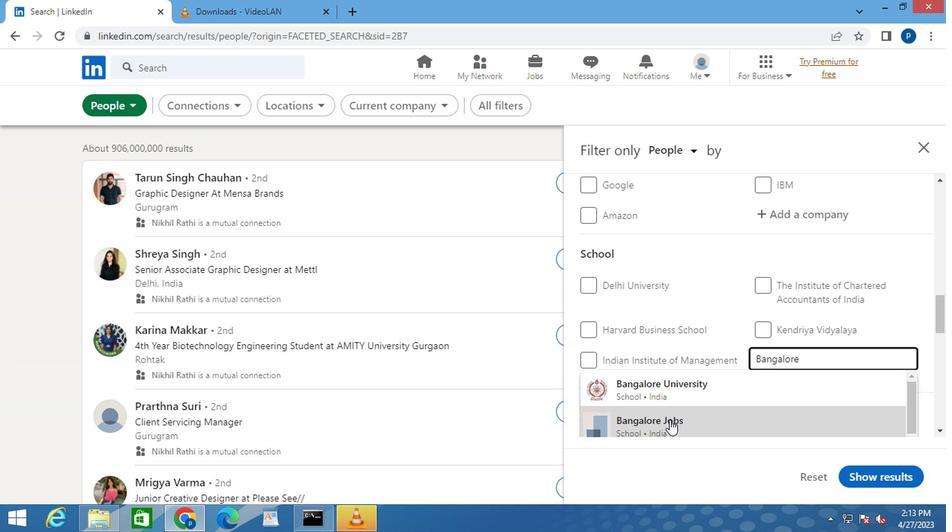 
Action: Mouse moved to (676, 387)
Screenshot: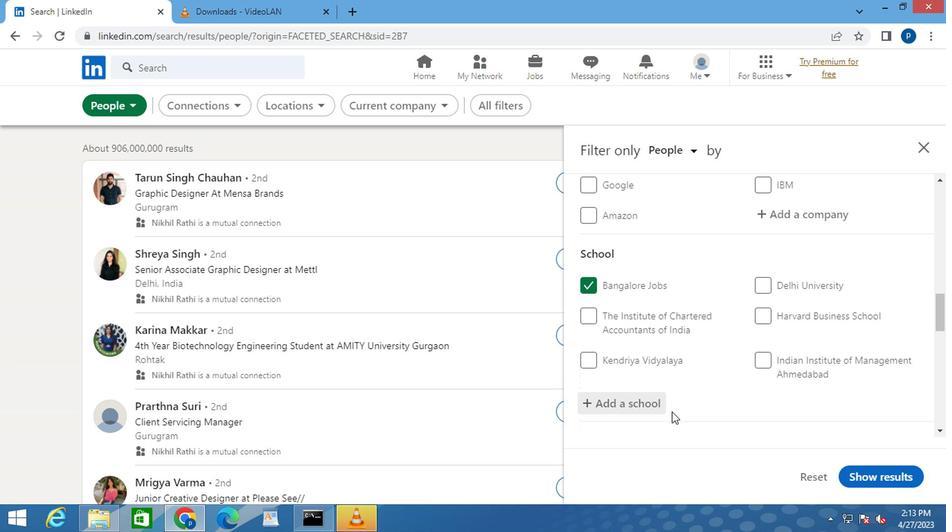 
Action: Mouse scrolled (676, 386) with delta (0, 0)
Screenshot: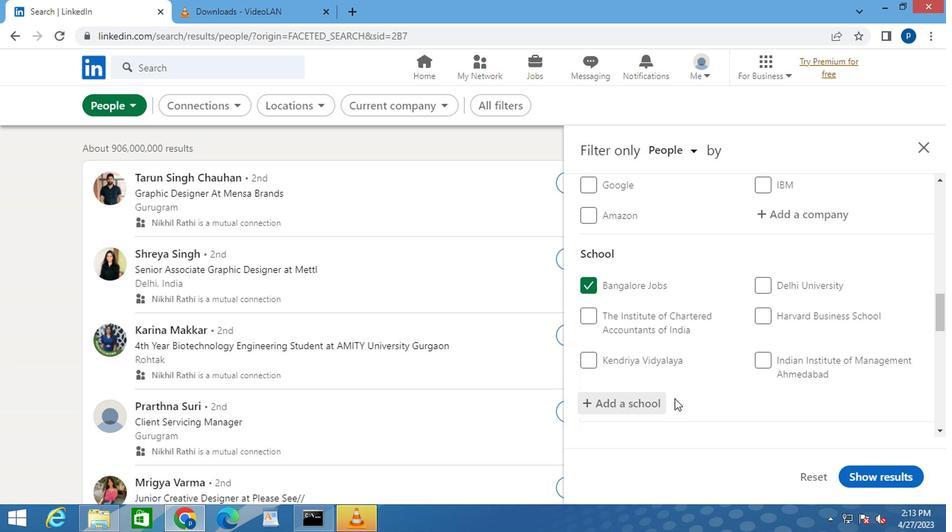 
Action: Mouse moved to (676, 386)
Screenshot: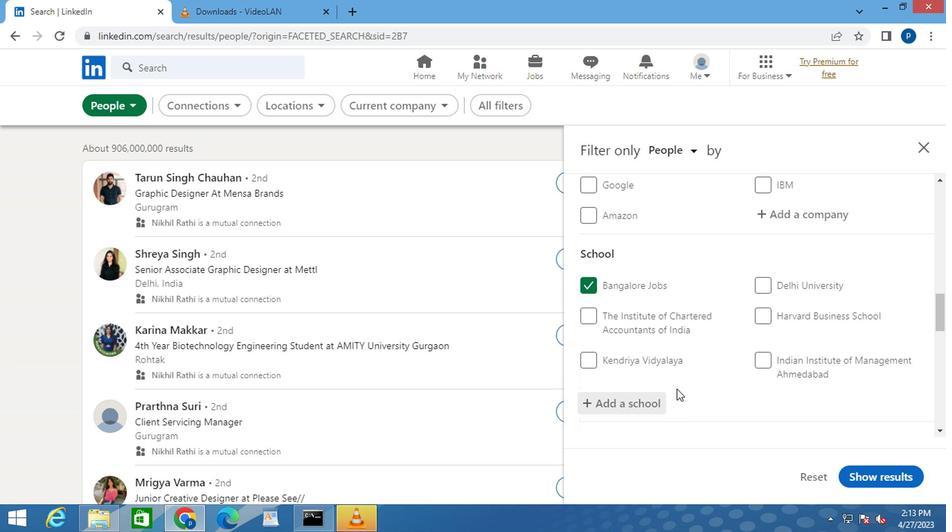 
Action: Mouse scrolled (676, 385) with delta (0, 0)
Screenshot: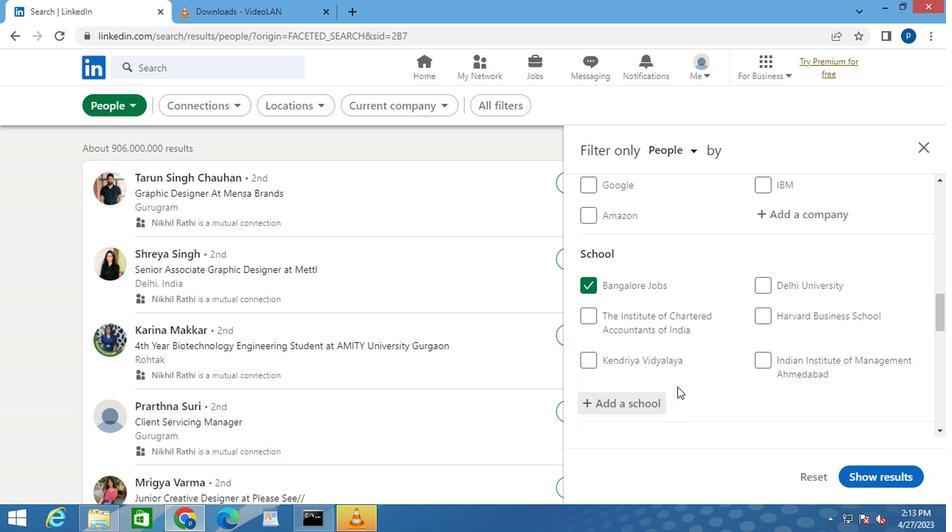 
Action: Mouse scrolled (676, 385) with delta (0, 0)
Screenshot: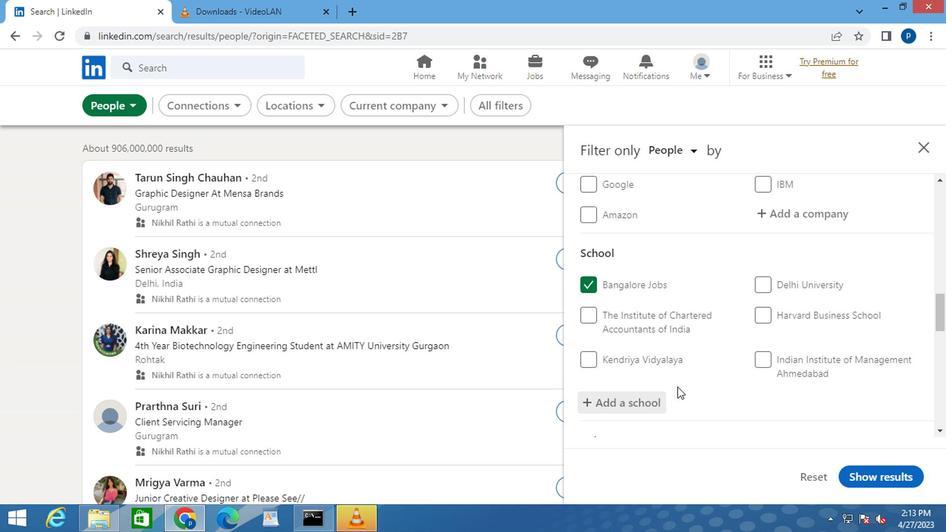 
Action: Mouse moved to (788, 353)
Screenshot: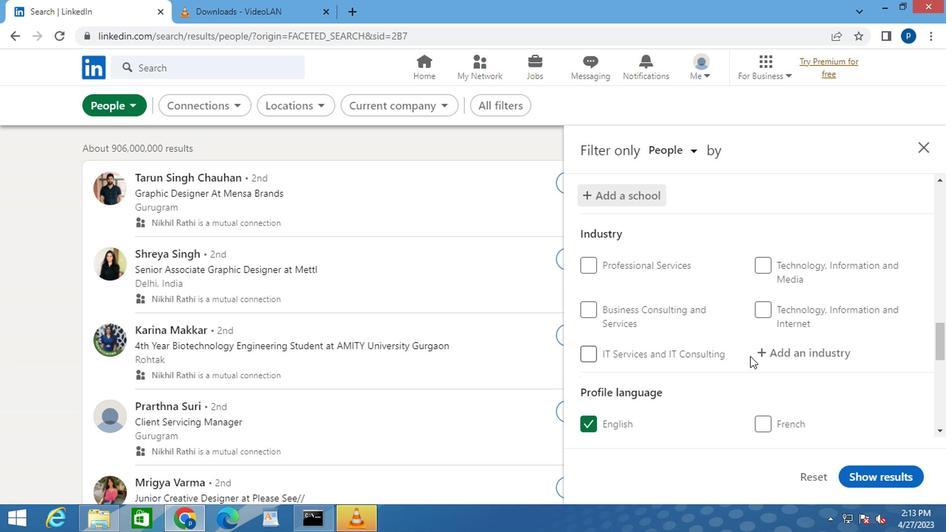 
Action: Mouse pressed left at (788, 353)
Screenshot: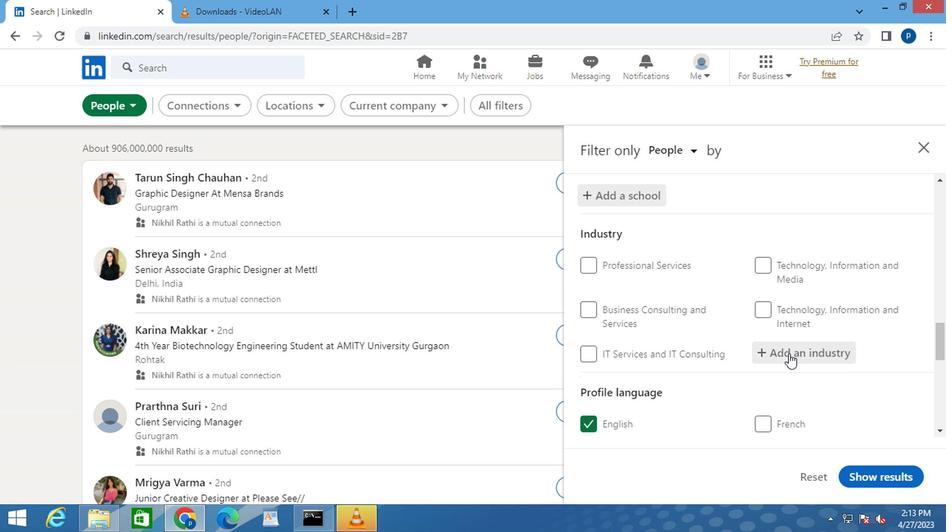 
Action: Mouse moved to (788, 355)
Screenshot: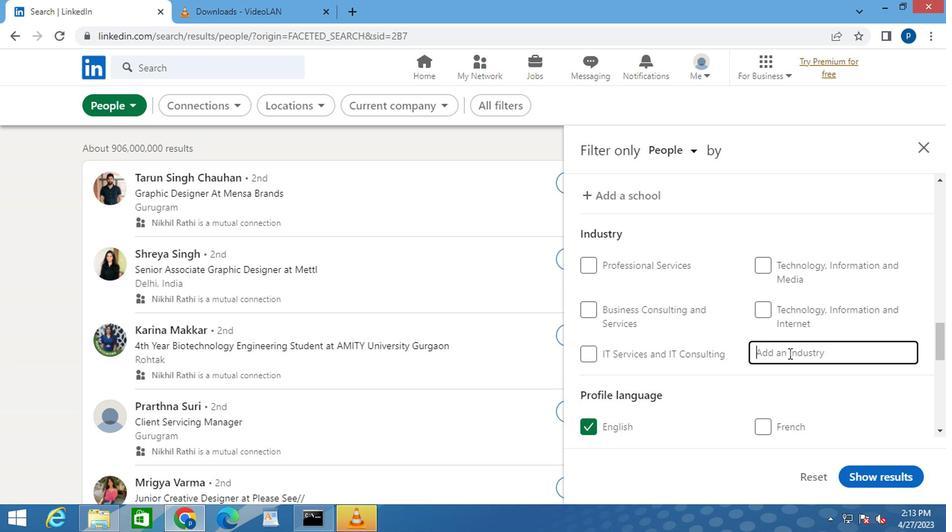 
Action: Mouse pressed left at (788, 355)
Screenshot: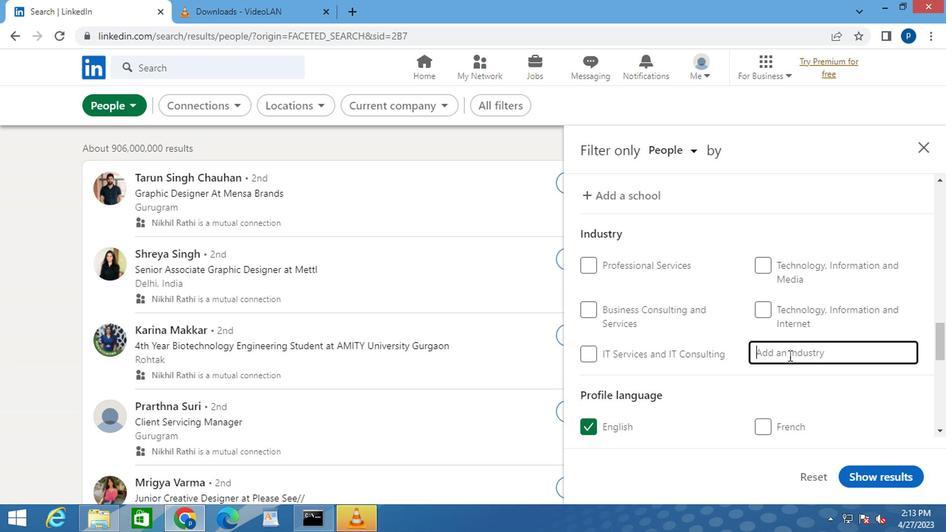 
Action: Key pressed <Key.caps_lock>C<Key.caps_lock>REDIT
Screenshot: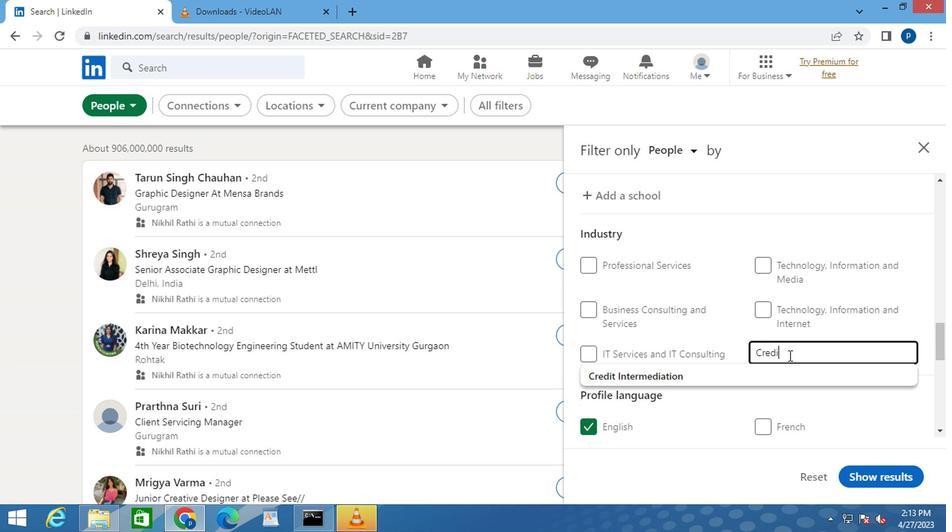 
Action: Mouse moved to (680, 372)
Screenshot: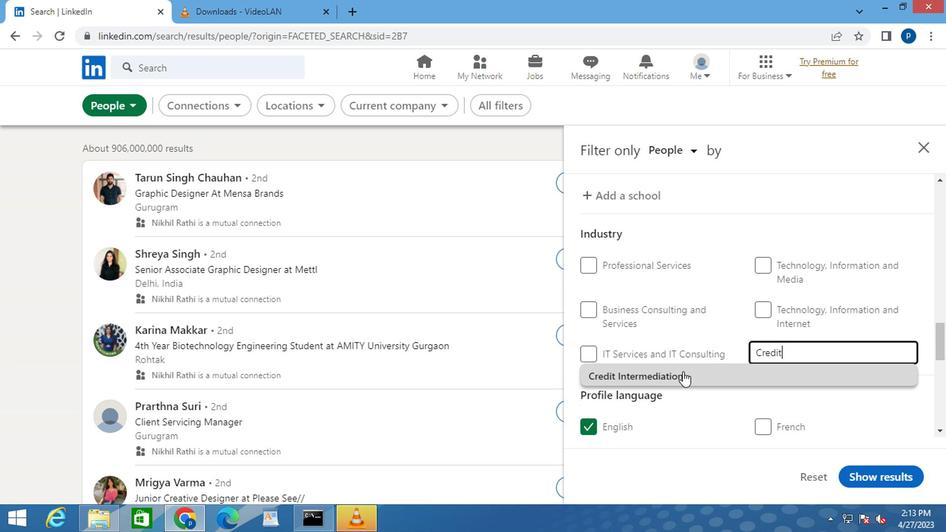 
Action: Mouse pressed left at (680, 372)
Screenshot: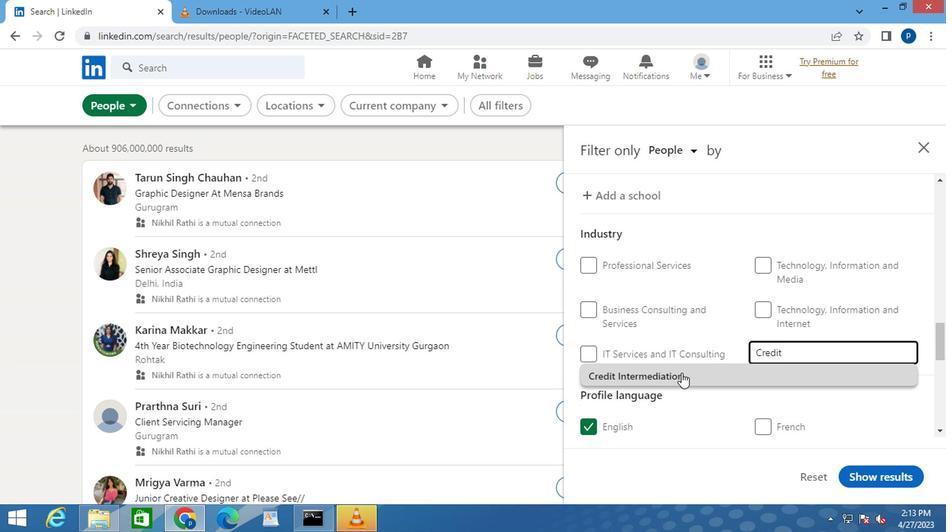 
Action: Mouse scrolled (680, 372) with delta (0, 0)
Screenshot: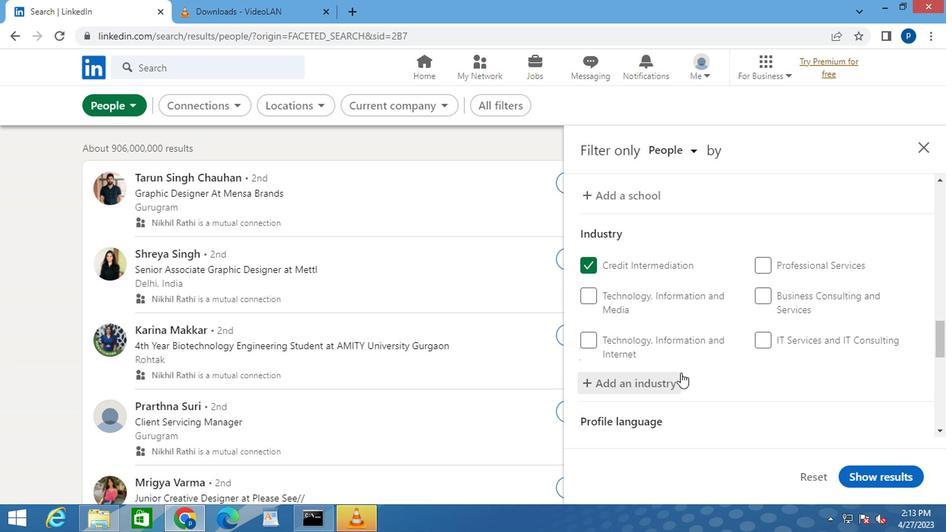 
Action: Mouse scrolled (680, 372) with delta (0, 0)
Screenshot: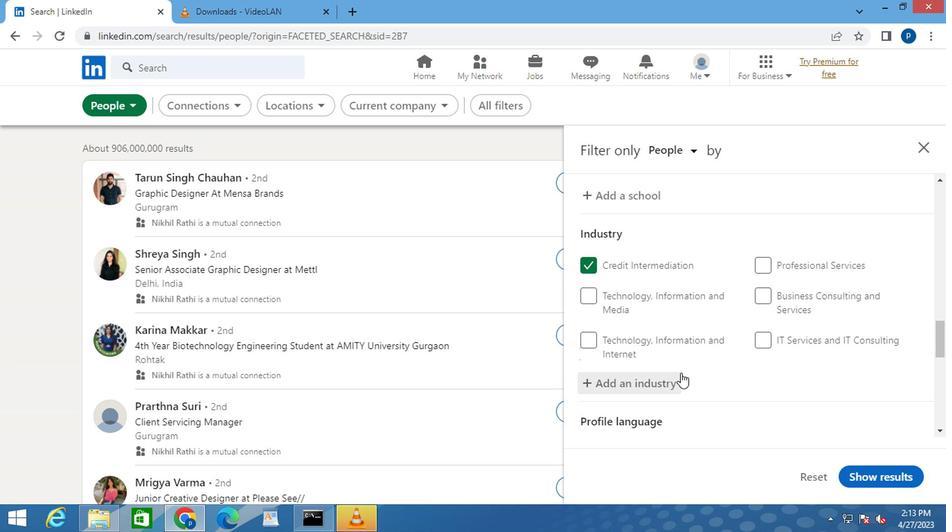 
Action: Mouse moved to (685, 371)
Screenshot: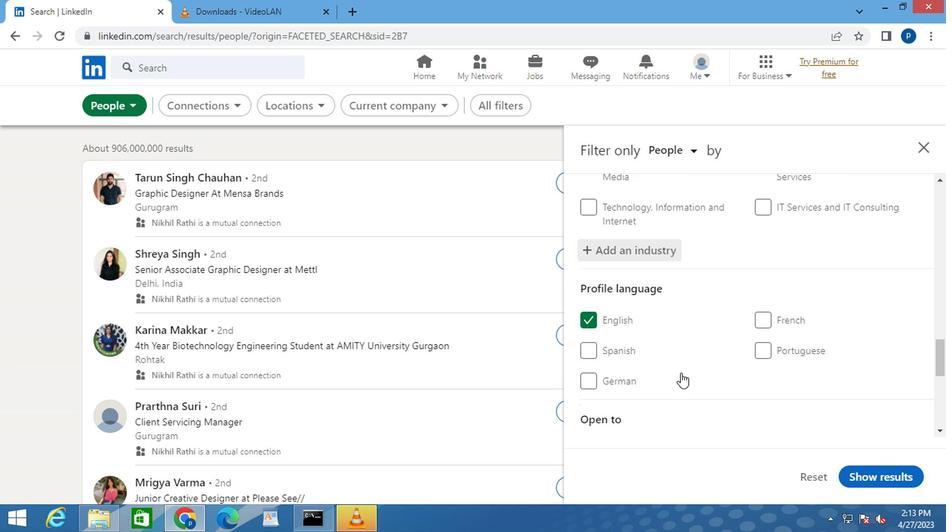 
Action: Mouse scrolled (685, 370) with delta (0, 0)
Screenshot: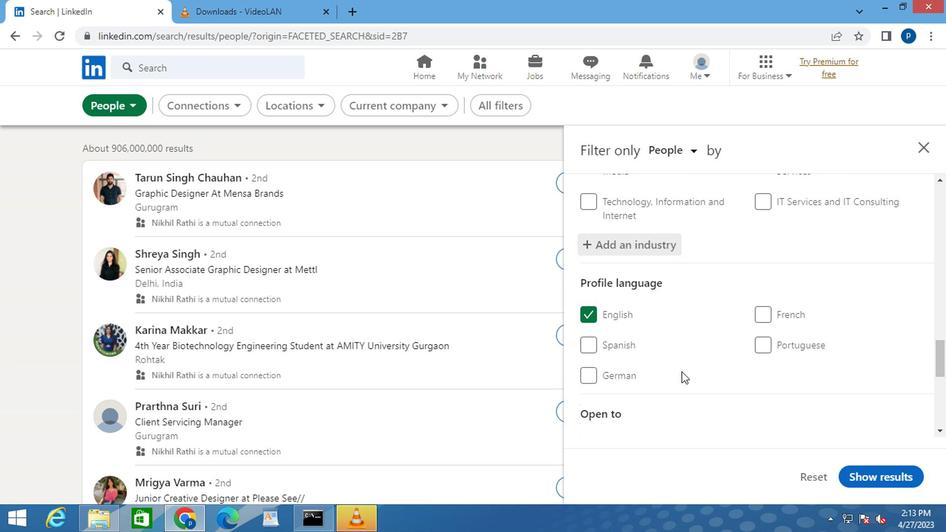 
Action: Mouse moved to (708, 365)
Screenshot: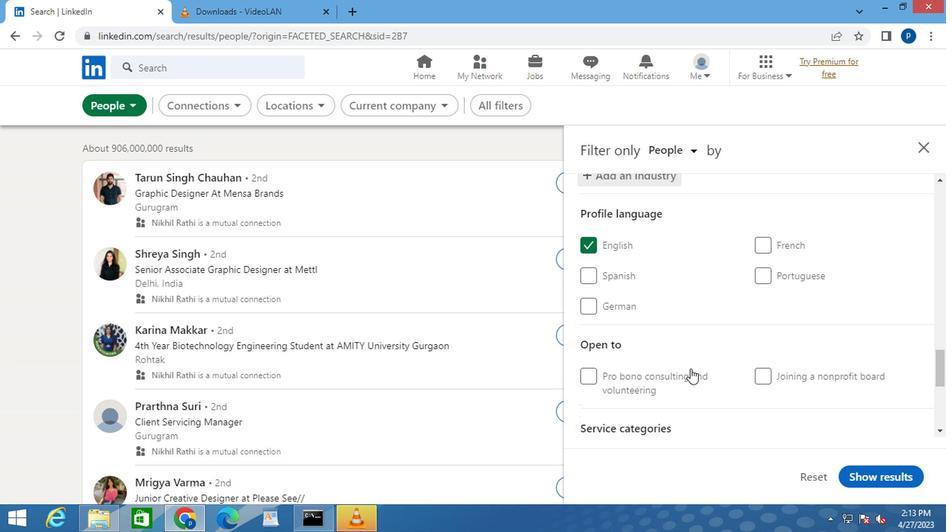 
Action: Mouse scrolled (708, 365) with delta (0, 0)
Screenshot: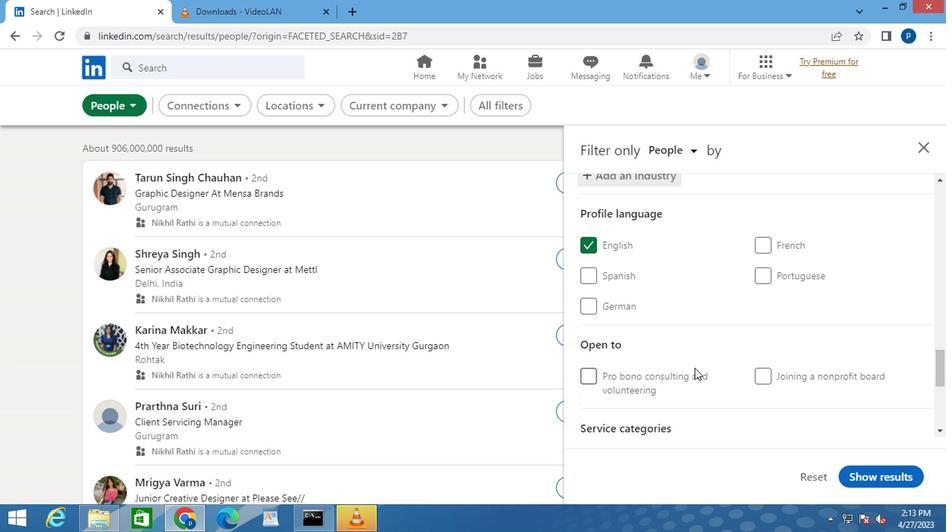 
Action: Mouse moved to (767, 379)
Screenshot: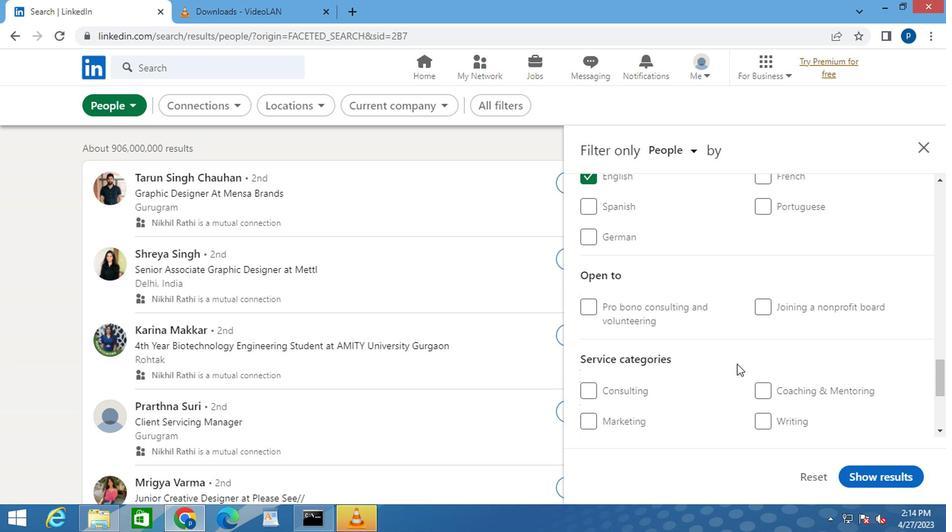 
Action: Mouse scrolled (767, 378) with delta (0, 0)
Screenshot: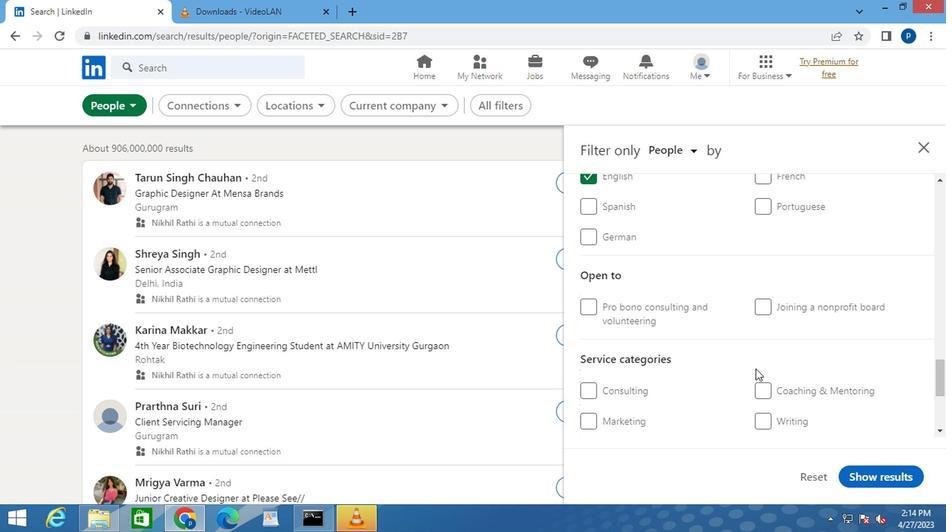 
Action: Mouse moved to (768, 382)
Screenshot: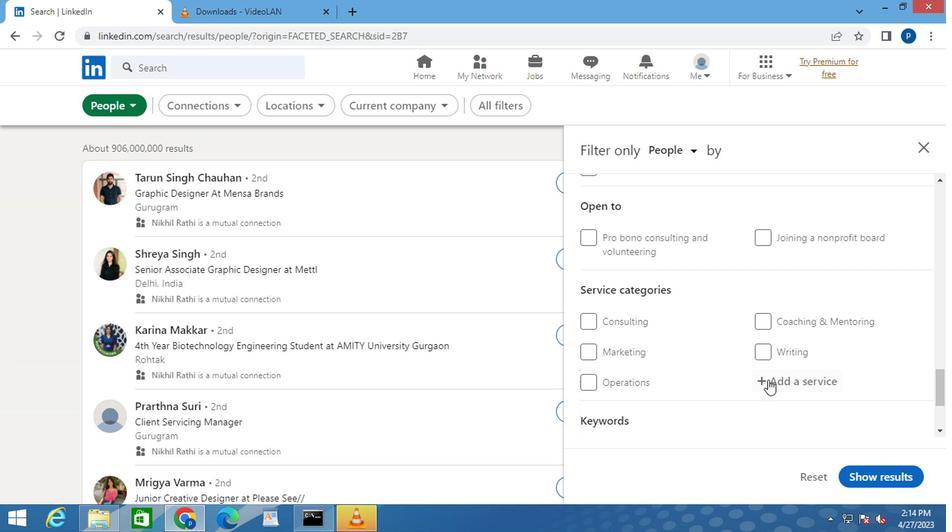 
Action: Mouse pressed left at (768, 382)
Screenshot: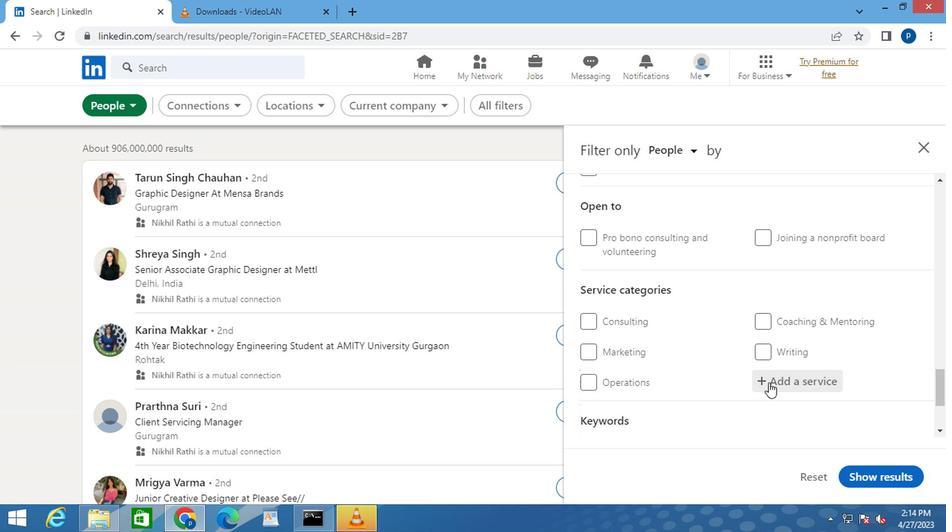 
Action: Mouse moved to (769, 380)
Screenshot: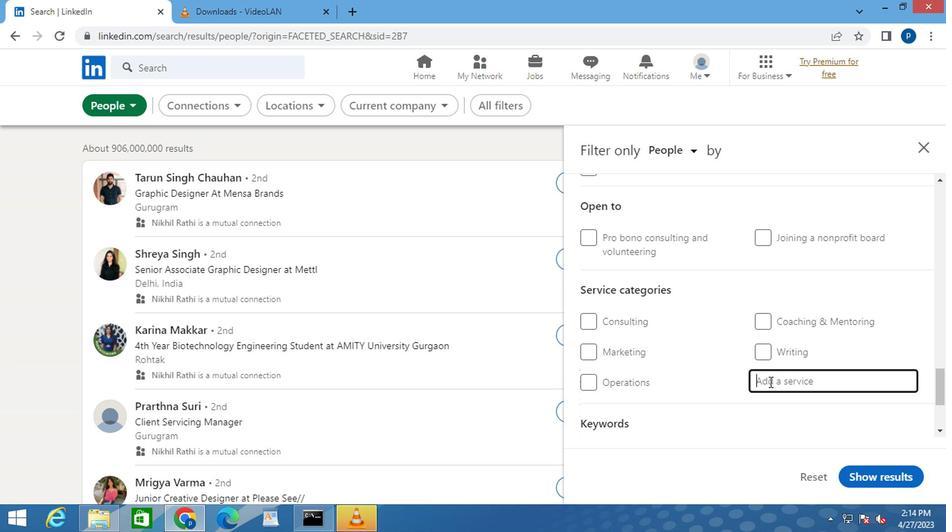 
Action: Mouse pressed left at (769, 380)
Screenshot: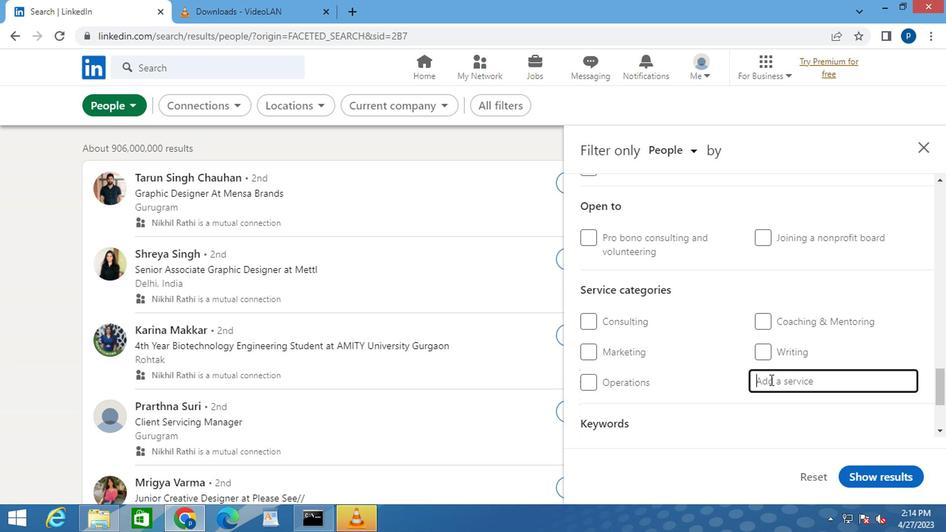 
Action: Key pressed <Key.caps_lock>R<Key.caps_lock>EAL
Screenshot: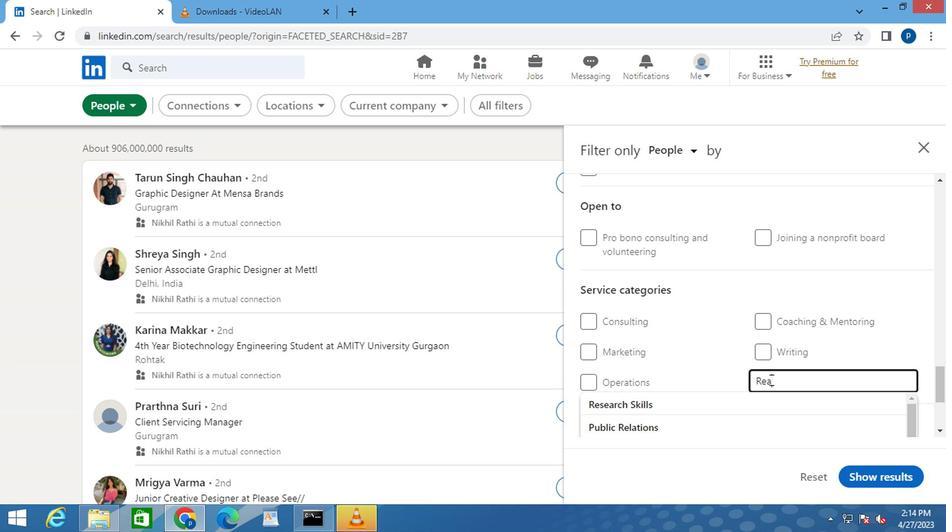 
Action: Mouse moved to (637, 404)
Screenshot: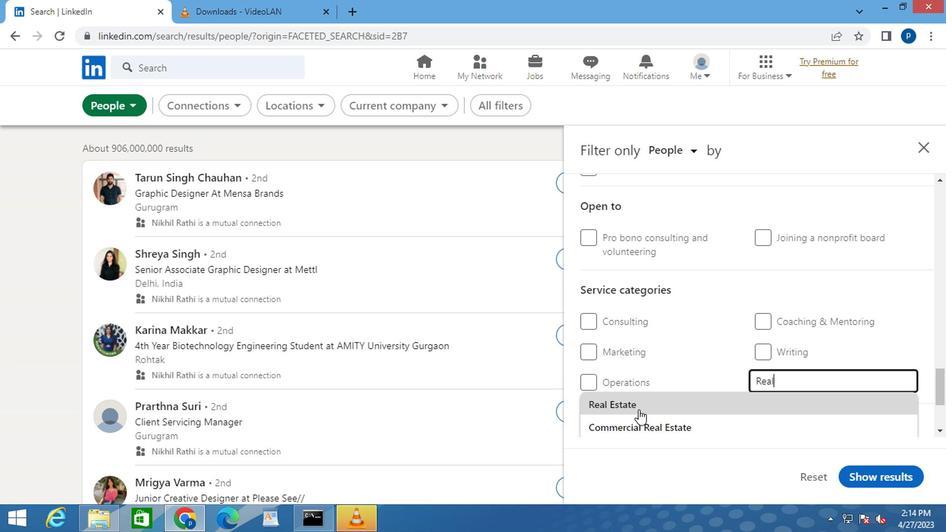 
Action: Mouse pressed left at (637, 404)
Screenshot: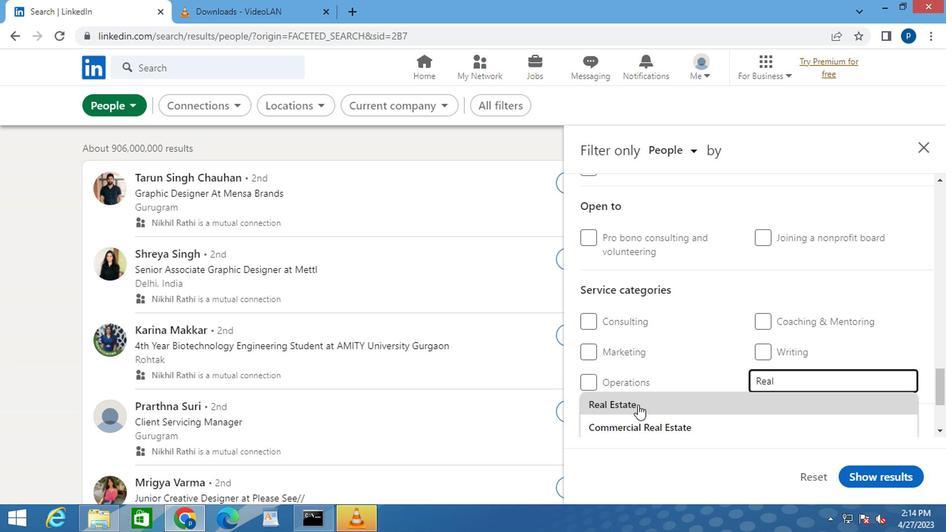 
Action: Mouse moved to (654, 402)
Screenshot: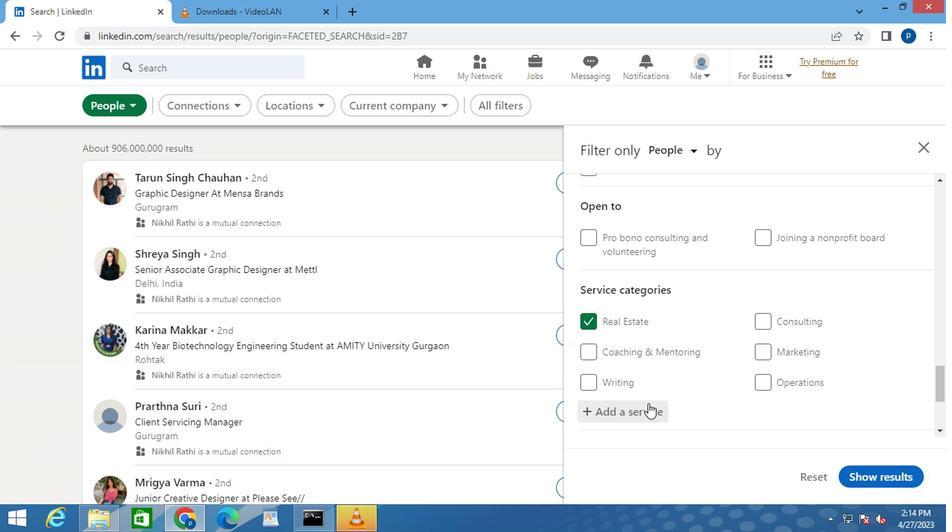 
Action: Mouse scrolled (654, 401) with delta (0, 0)
Screenshot: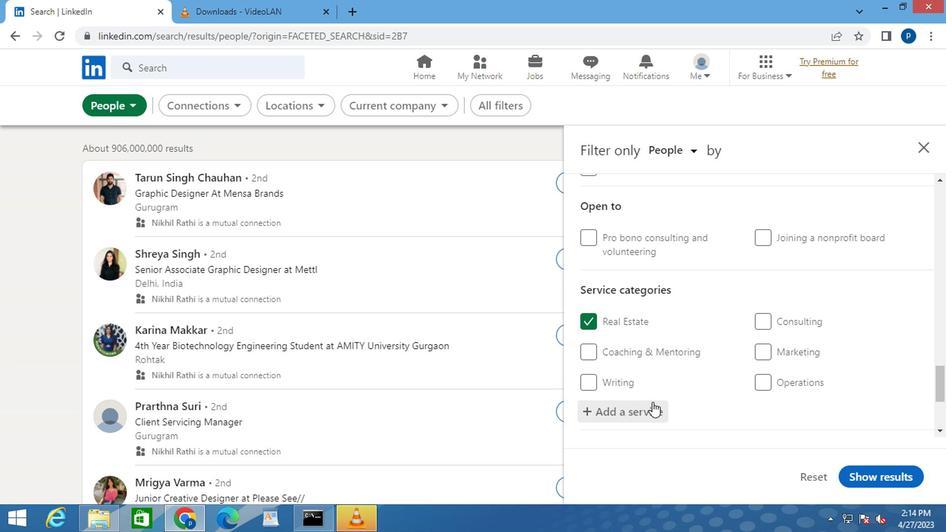 
Action: Mouse scrolled (654, 401) with delta (0, 0)
Screenshot: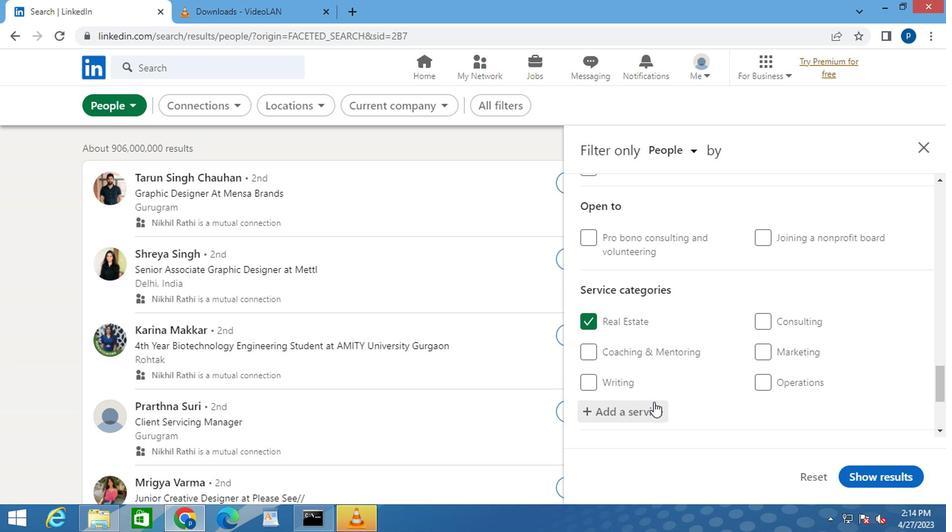 
Action: Mouse scrolled (654, 401) with delta (0, 0)
Screenshot: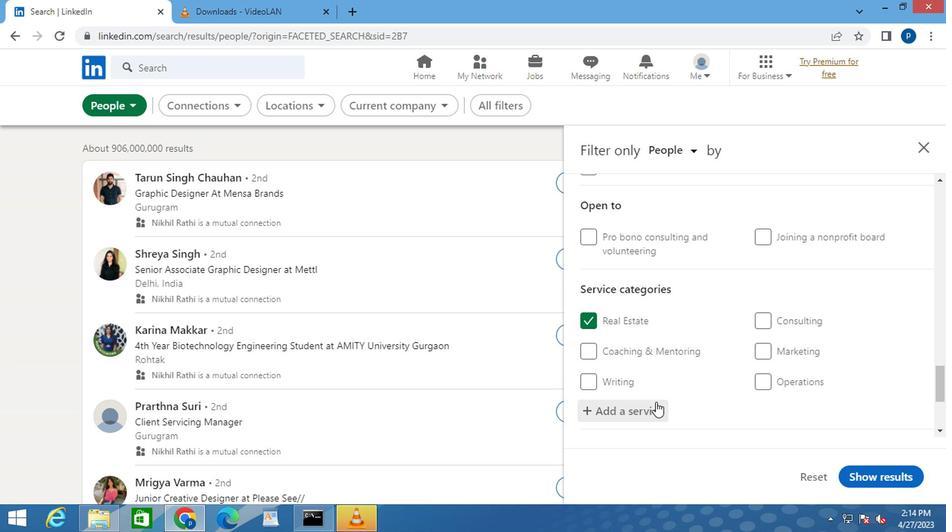 
Action: Mouse moved to (632, 371)
Screenshot: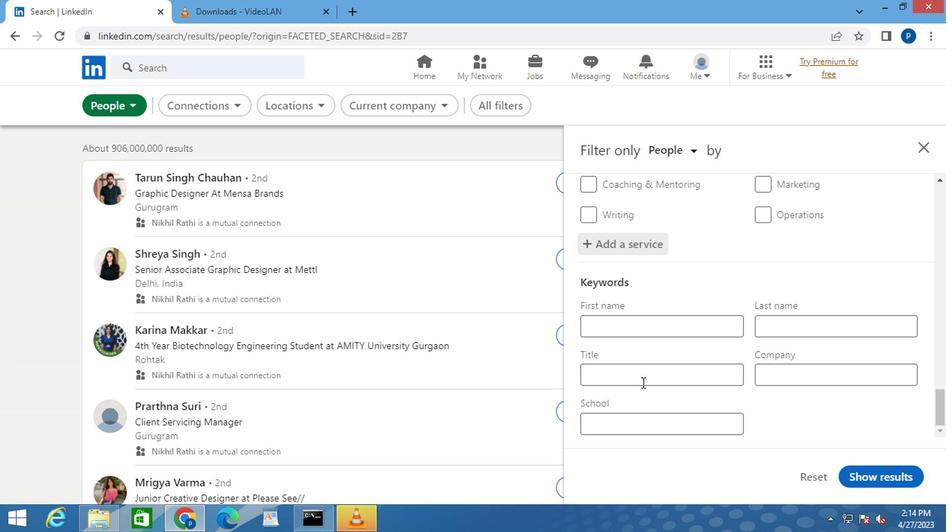 
Action: Mouse pressed left at (632, 371)
Screenshot: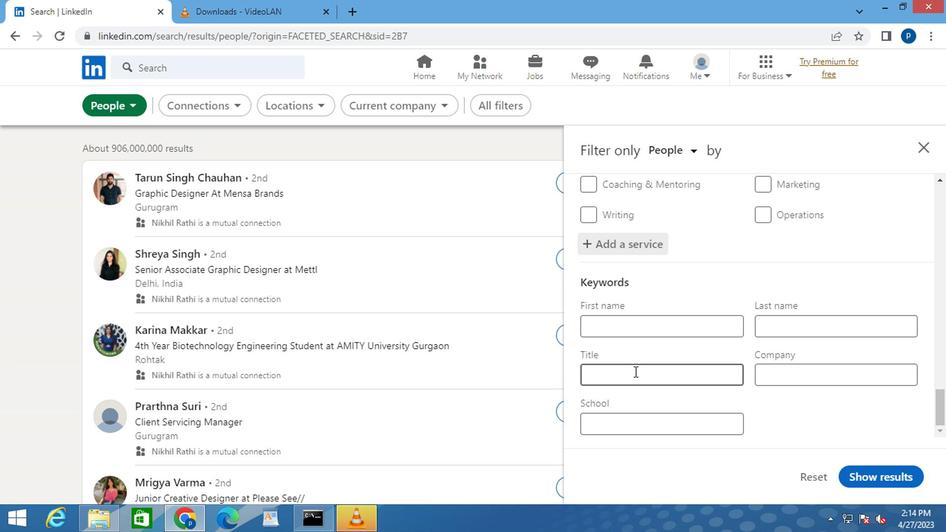 
Action: Mouse moved to (632, 371)
Screenshot: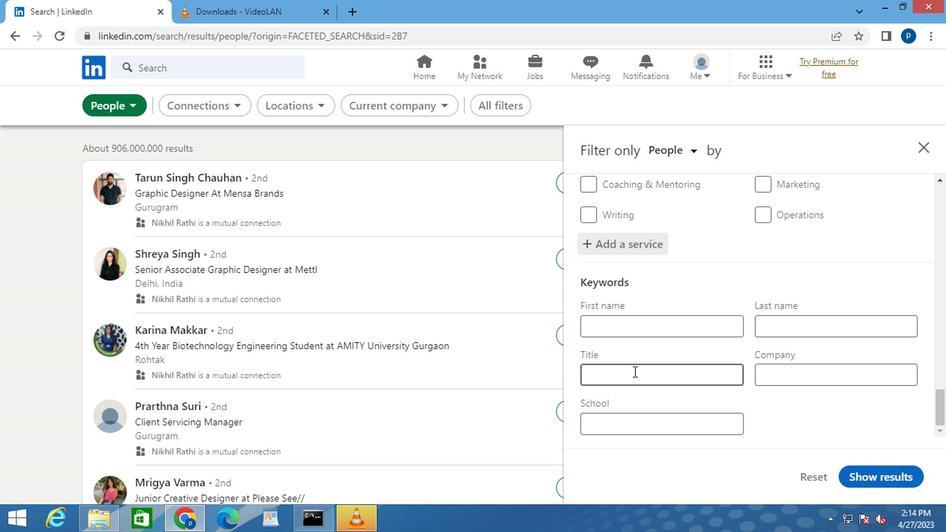 
Action: Key pressed <Key.caps_lock>R<Key.caps_lock>ECEPTIONIST<Key.space>
Screenshot: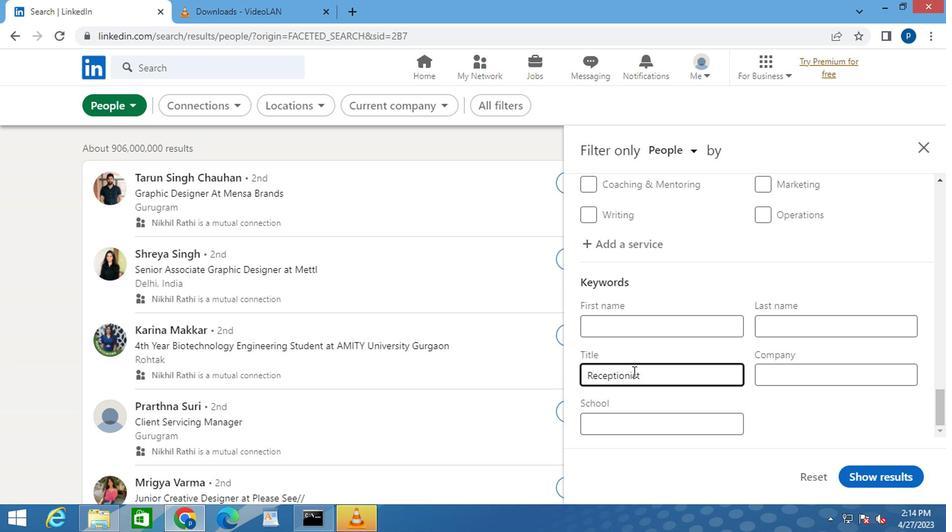 
Action: Mouse moved to (850, 472)
Screenshot: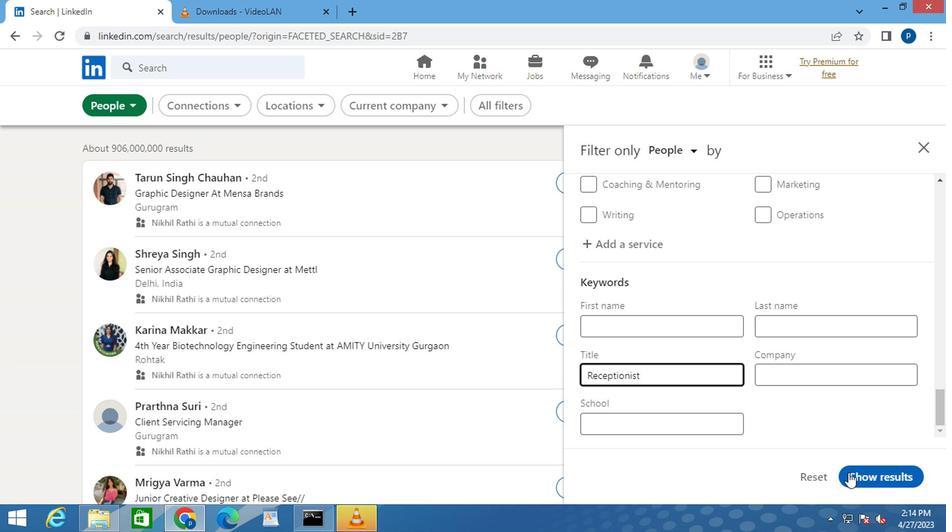 
Action: Mouse pressed left at (850, 472)
Screenshot: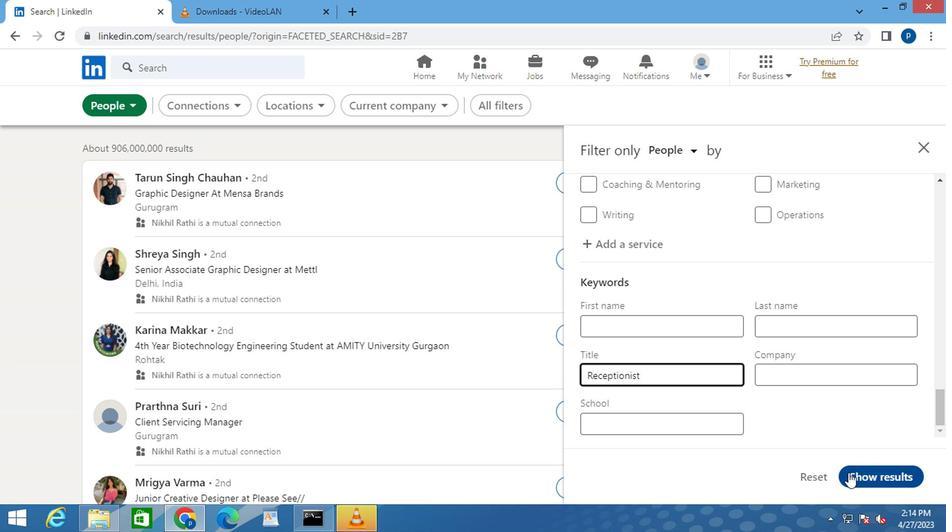 
Action: Mouse moved to (850, 472)
Screenshot: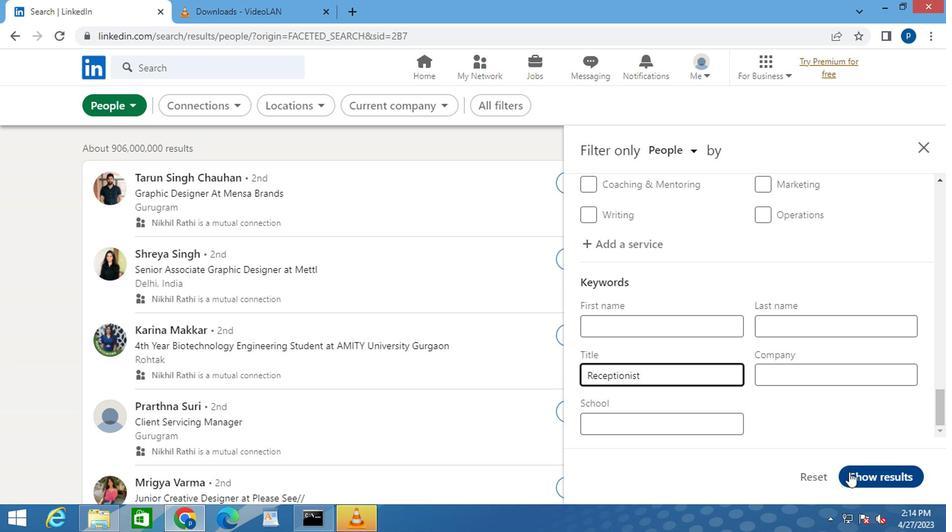
